 Task: Look for space in Inglewood-Finn Hill, United States from 24th August, 2023 to 10th September, 2023 for 8 adults in price range Rs.12000 to Rs.15000. Place can be entire place or shared room with 4 bedrooms having 8 beds and 4 bathrooms. Property type can be house, flat, guest house. Amenities needed are: wifi, TV, free parkinig on premises, gym, breakfast. Booking option can be shelf check-in. Required host language is English.
Action: Mouse moved to (420, 95)
Screenshot: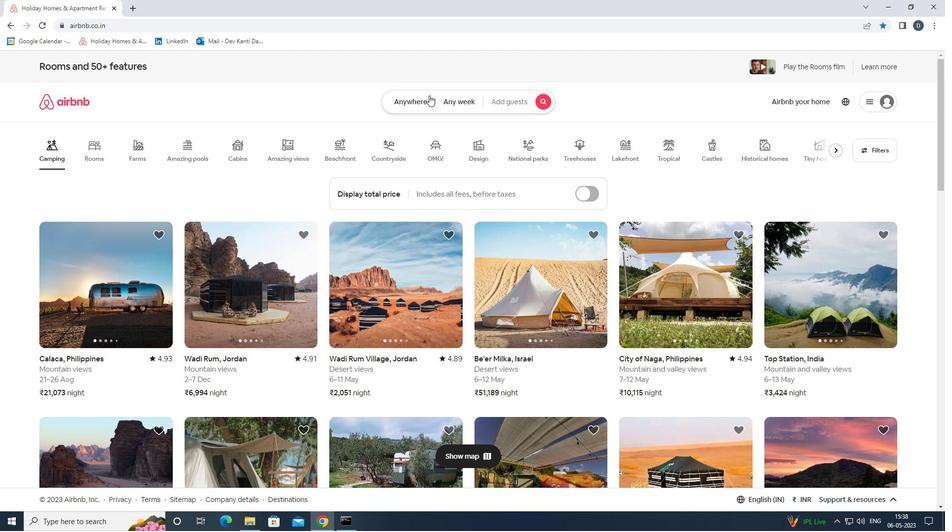 
Action: Mouse pressed left at (420, 95)
Screenshot: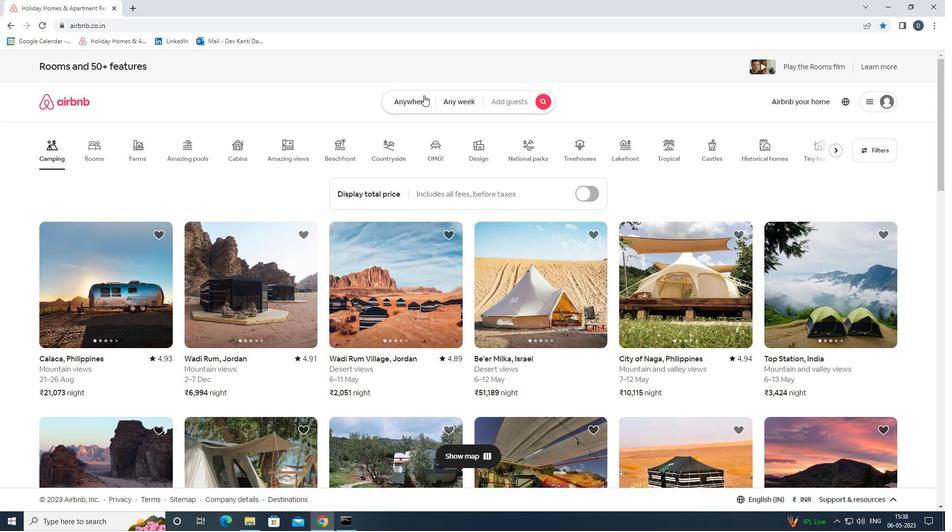 
Action: Mouse moved to (345, 142)
Screenshot: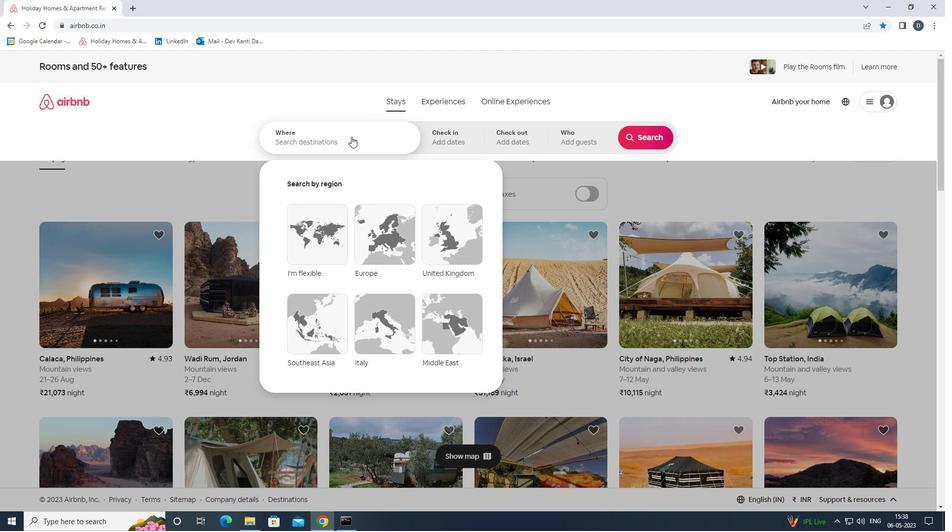 
Action: Mouse pressed left at (345, 142)
Screenshot: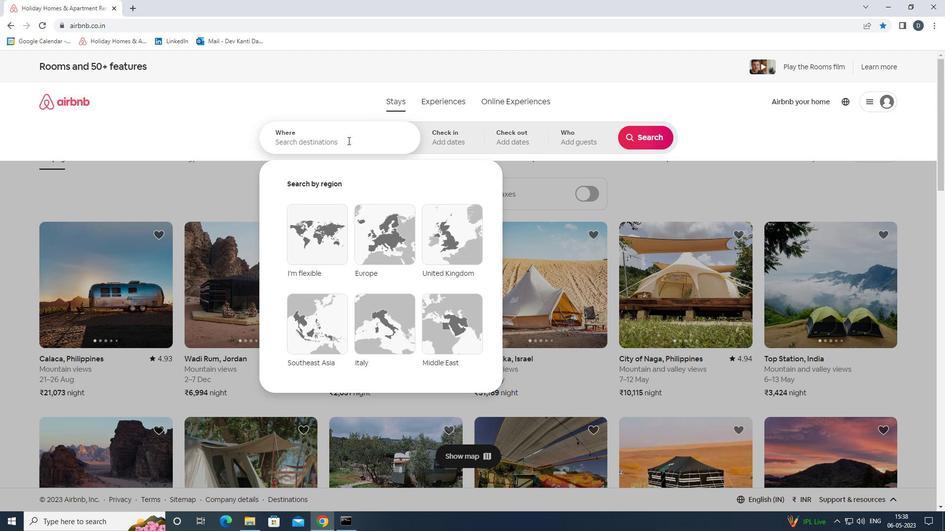 
Action: Mouse moved to (359, 143)
Screenshot: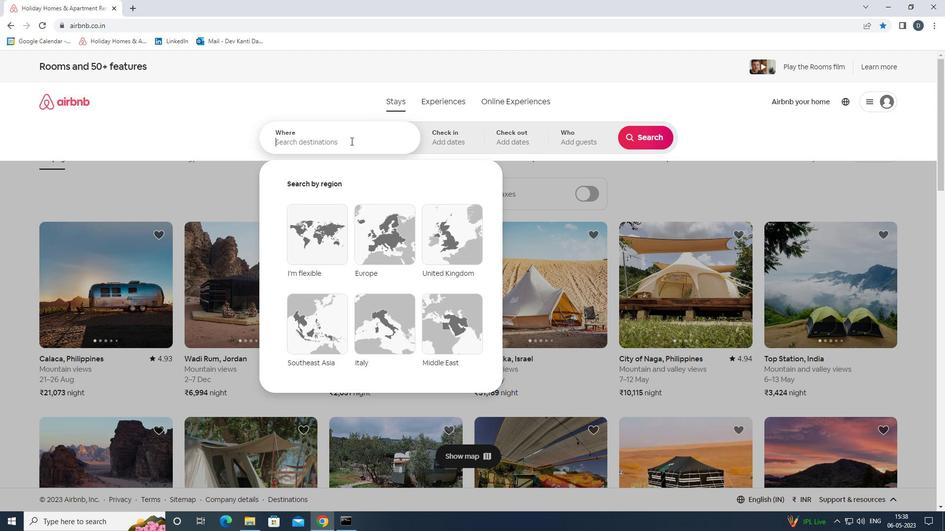
Action: Key pressed <Key.shift>INGLEWOOD-<Key.shift><Key.shift>FINN<Key.space><Key.shift>HILL,<Key.space><Key.backspace><Key.shift>UNITED<Key.space><Key.shift>STATES<Key.enter>
Screenshot: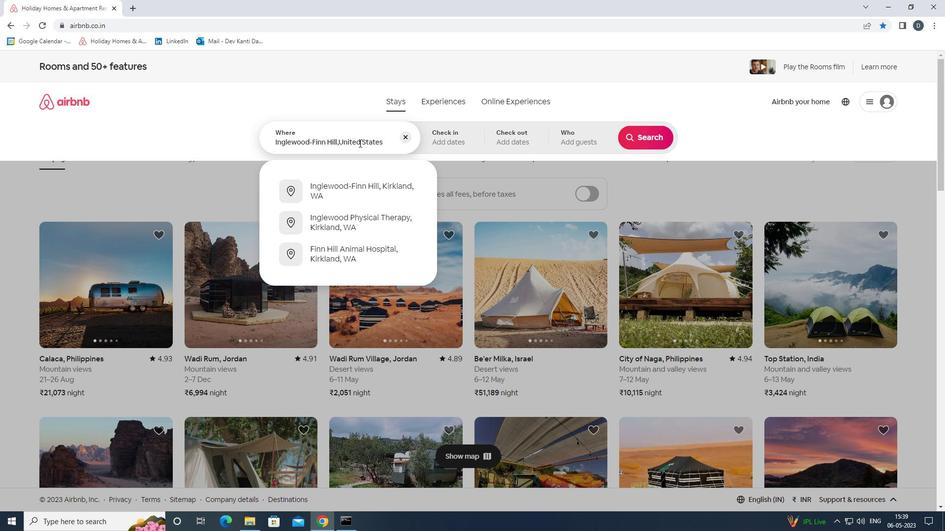 
Action: Mouse moved to (641, 217)
Screenshot: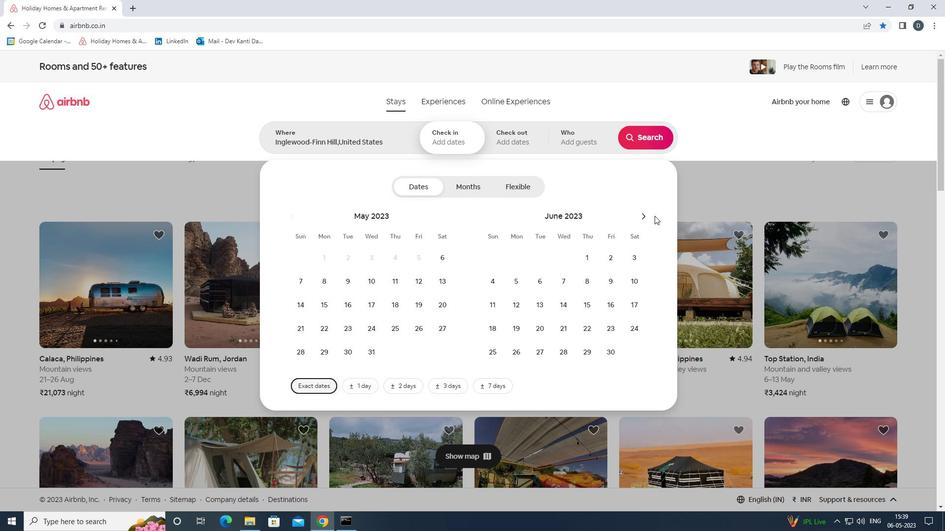 
Action: Mouse pressed left at (641, 217)
Screenshot: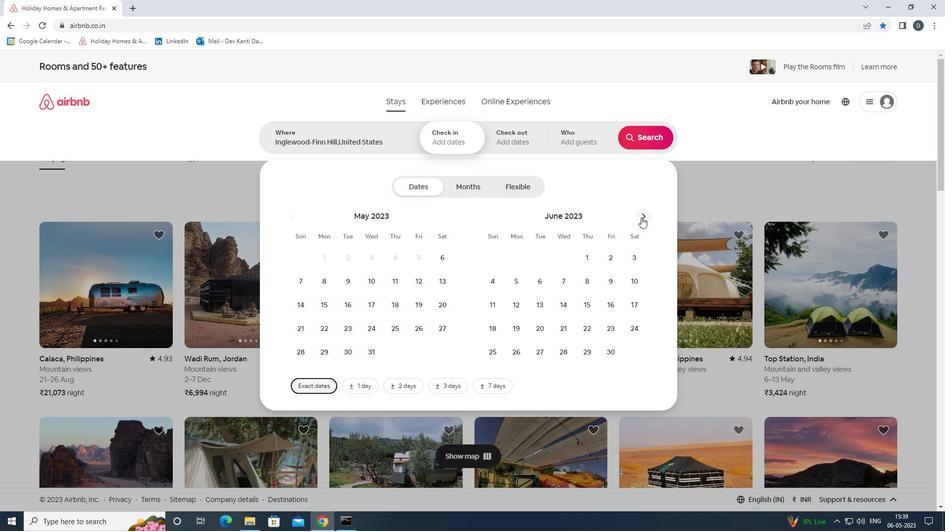 
Action: Mouse pressed left at (641, 217)
Screenshot: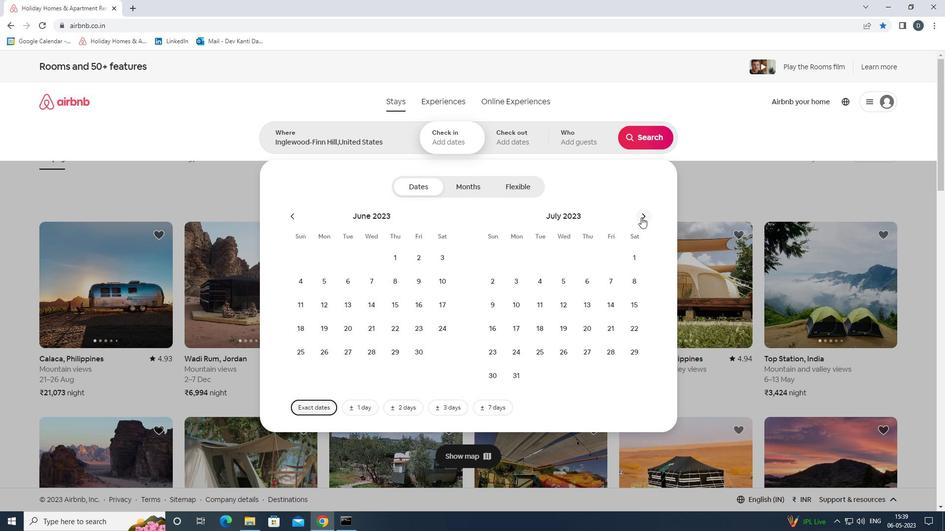 
Action: Mouse moved to (519, 328)
Screenshot: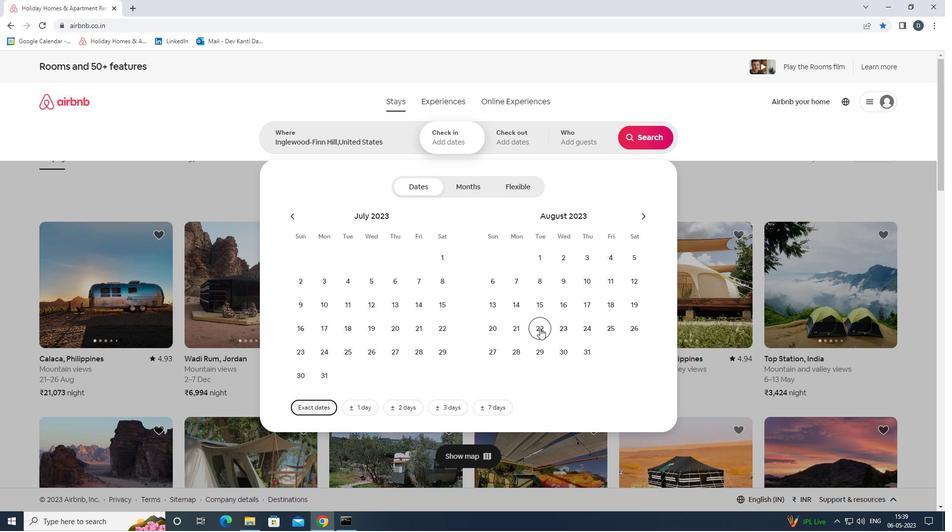 
Action: Mouse pressed left at (519, 328)
Screenshot: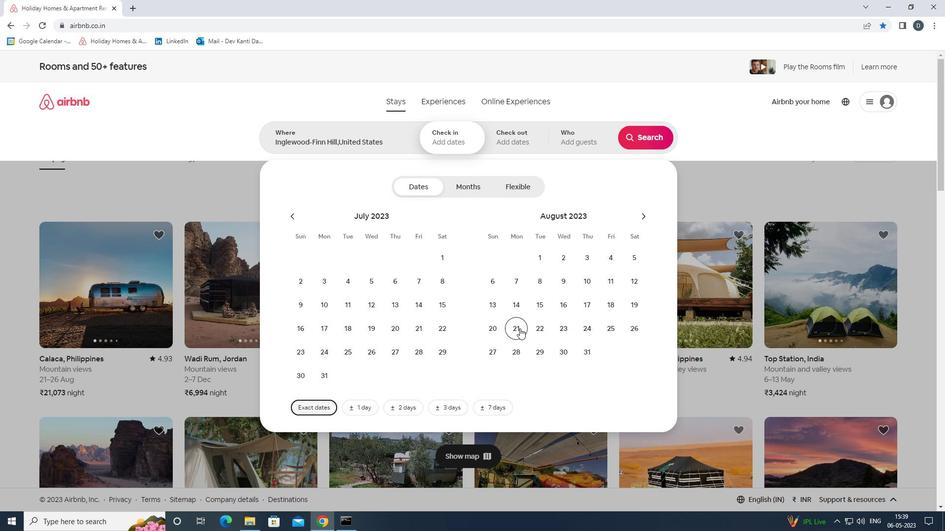 
Action: Mouse moved to (646, 214)
Screenshot: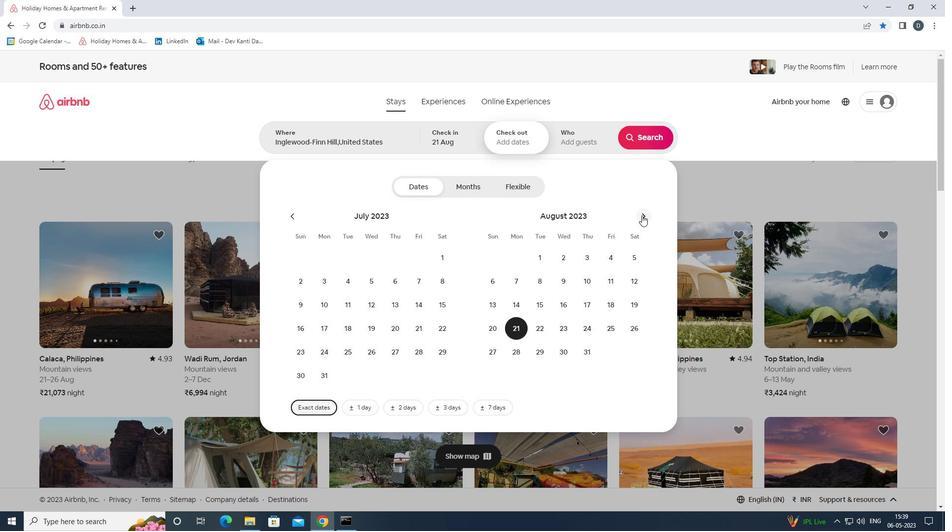 
Action: Mouse pressed left at (646, 214)
Screenshot: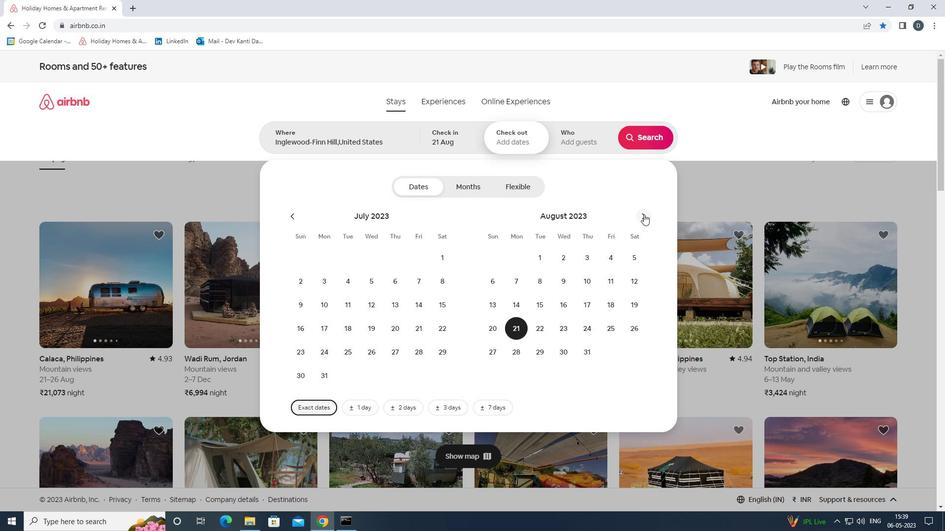 
Action: Mouse moved to (388, 326)
Screenshot: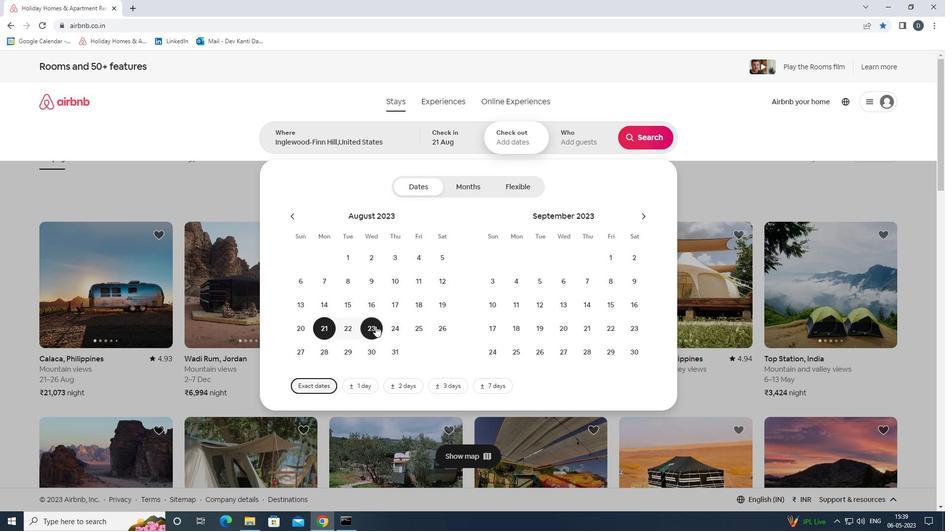 
Action: Mouse pressed left at (388, 326)
Screenshot: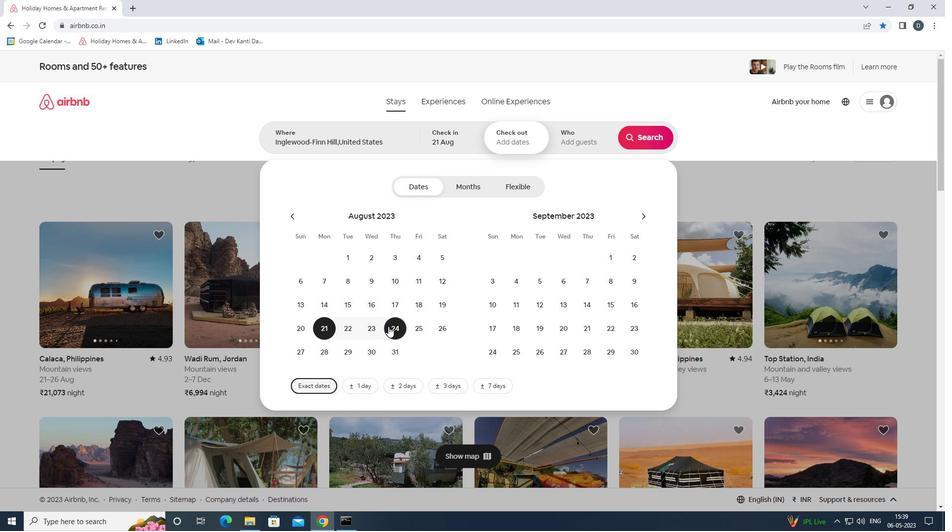 
Action: Mouse moved to (463, 138)
Screenshot: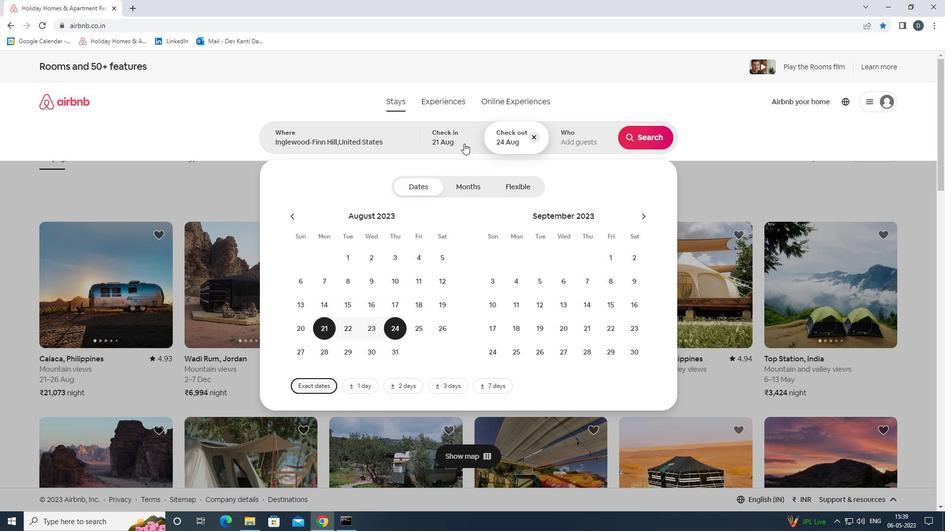 
Action: Mouse pressed left at (463, 138)
Screenshot: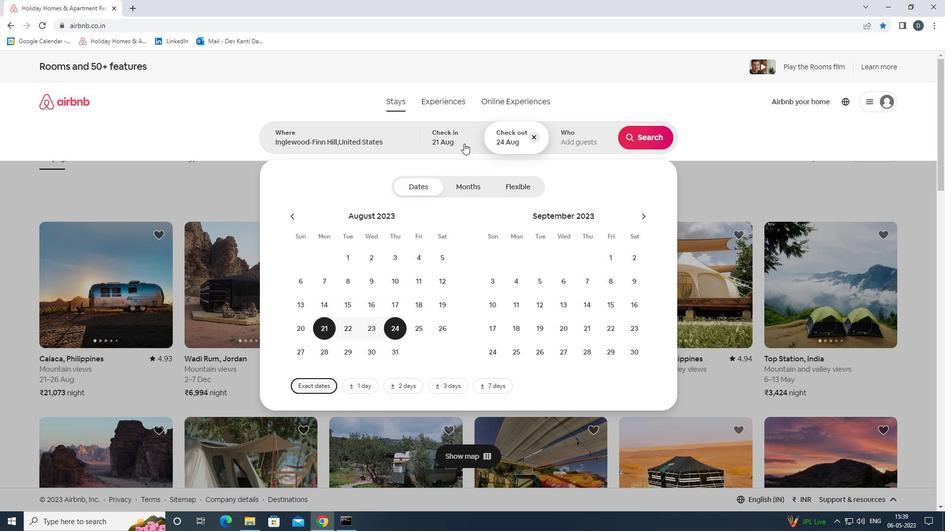 
Action: Mouse moved to (474, 136)
Screenshot: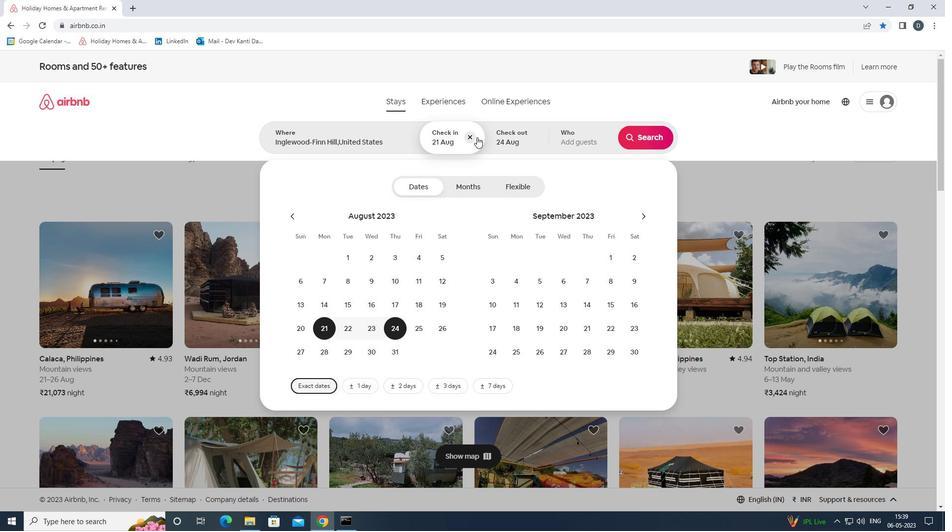 
Action: Mouse pressed left at (474, 136)
Screenshot: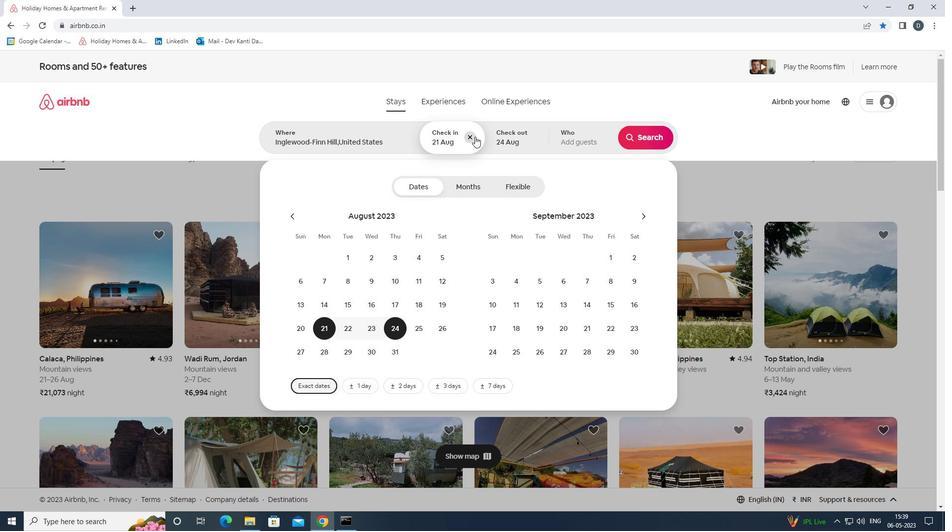 
Action: Mouse moved to (392, 331)
Screenshot: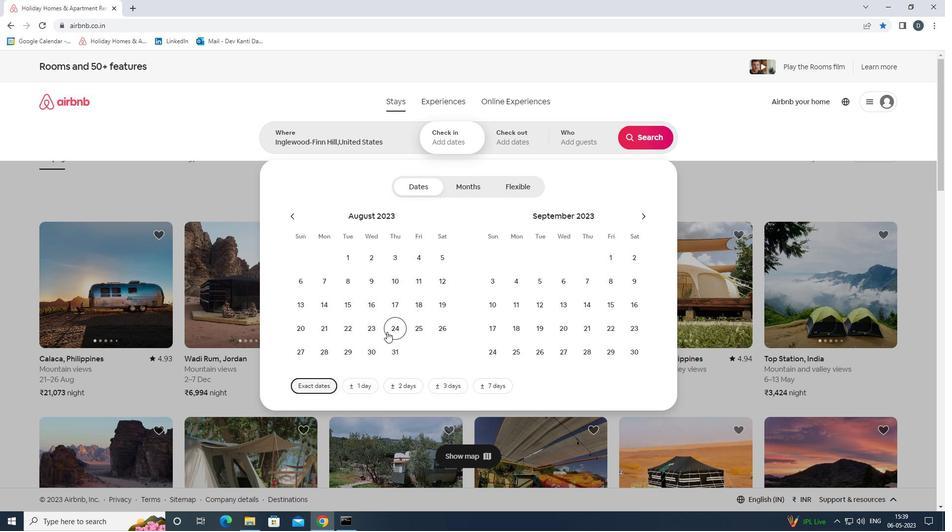 
Action: Mouse pressed left at (392, 331)
Screenshot: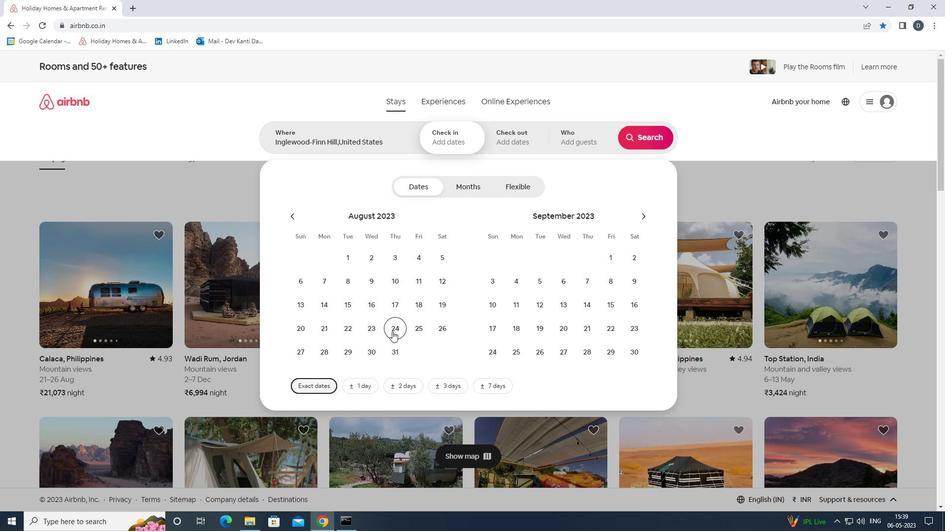 
Action: Mouse moved to (499, 309)
Screenshot: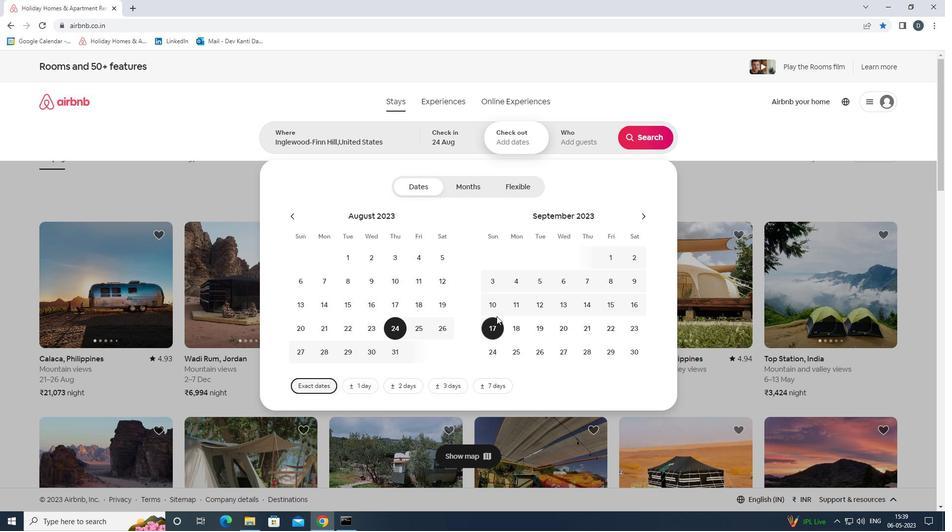 
Action: Mouse pressed left at (499, 309)
Screenshot: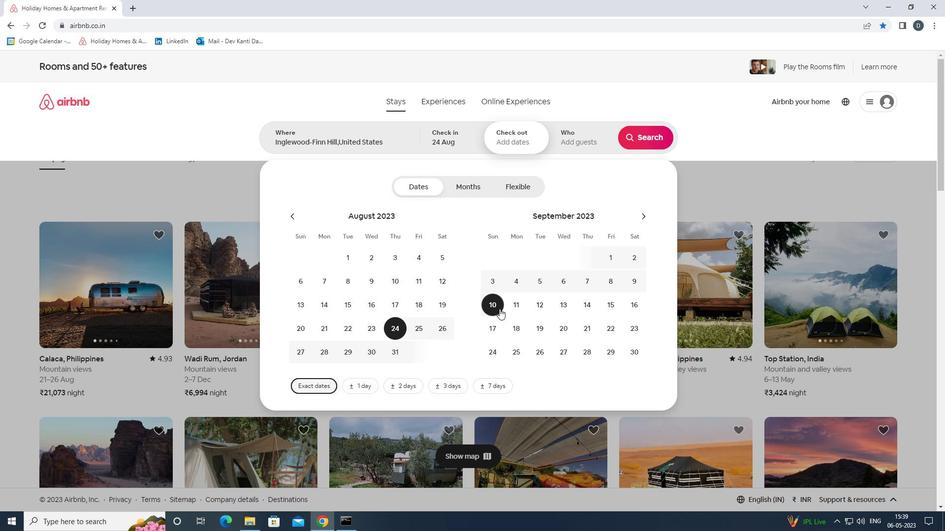 
Action: Mouse moved to (583, 142)
Screenshot: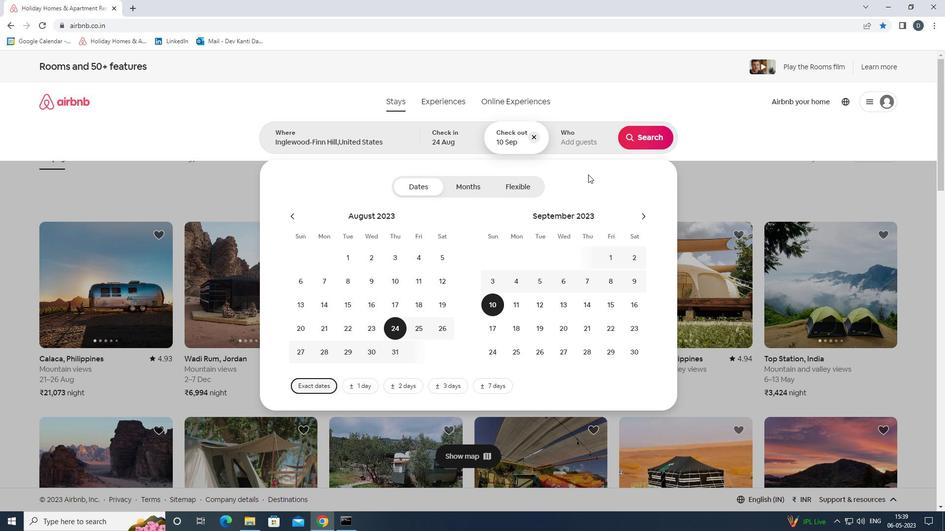 
Action: Mouse pressed left at (583, 142)
Screenshot: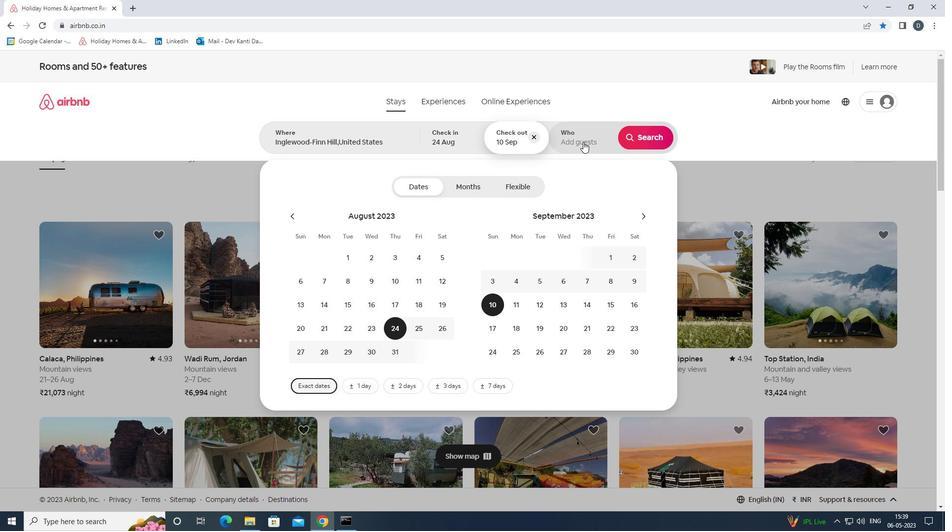 
Action: Mouse moved to (647, 195)
Screenshot: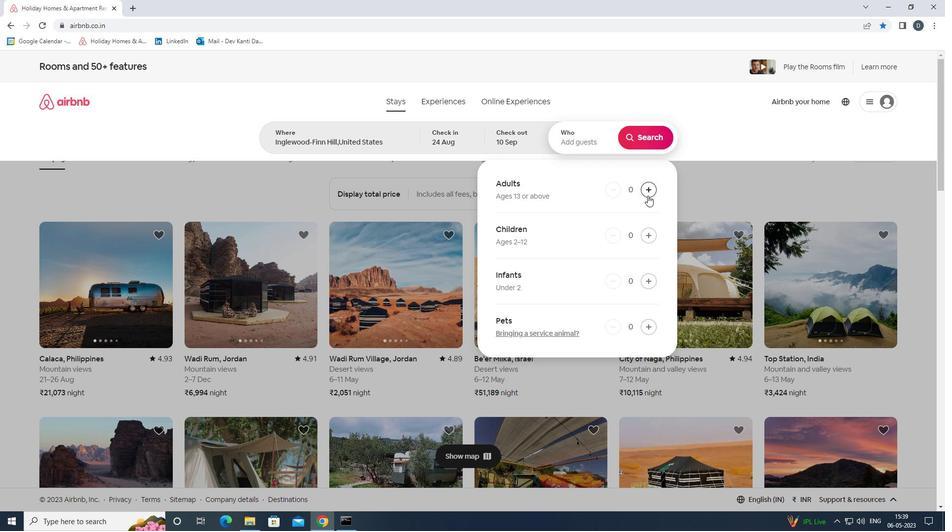 
Action: Mouse pressed left at (647, 195)
Screenshot: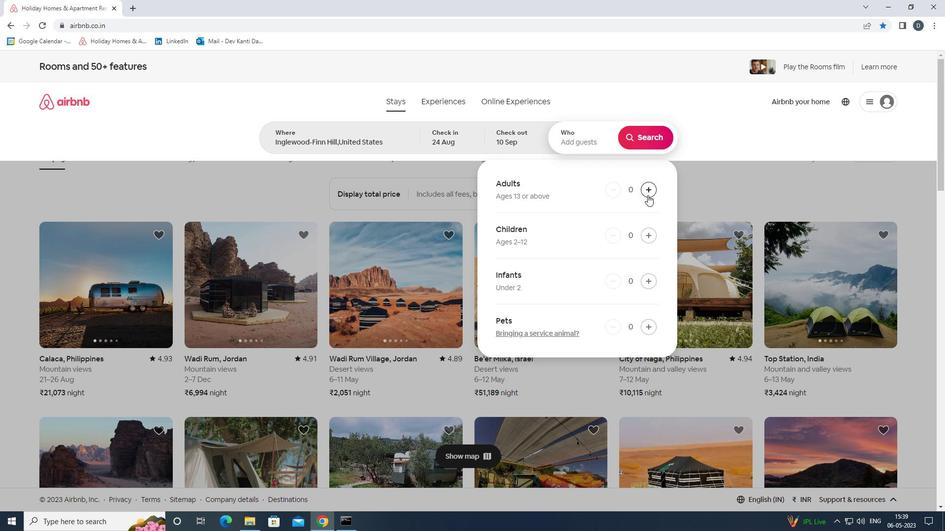 
Action: Mouse pressed left at (647, 195)
Screenshot: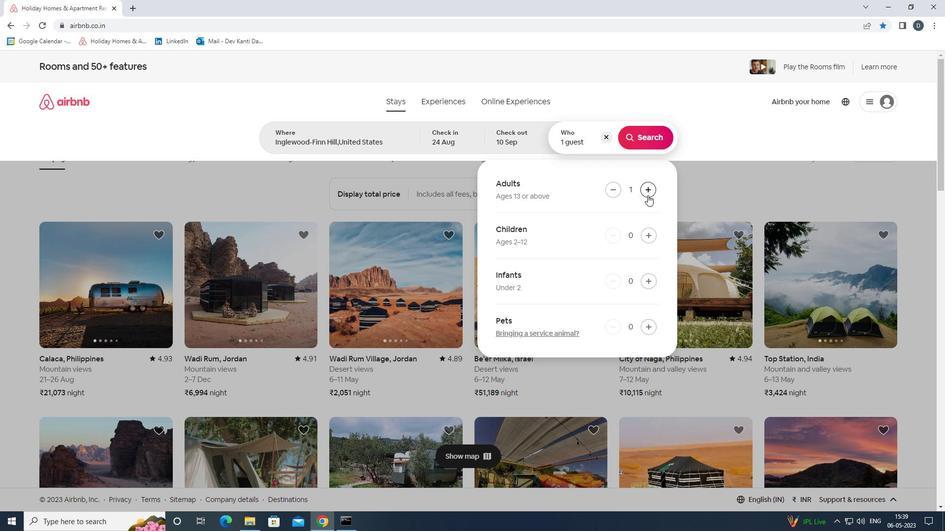 
Action: Mouse pressed left at (647, 195)
Screenshot: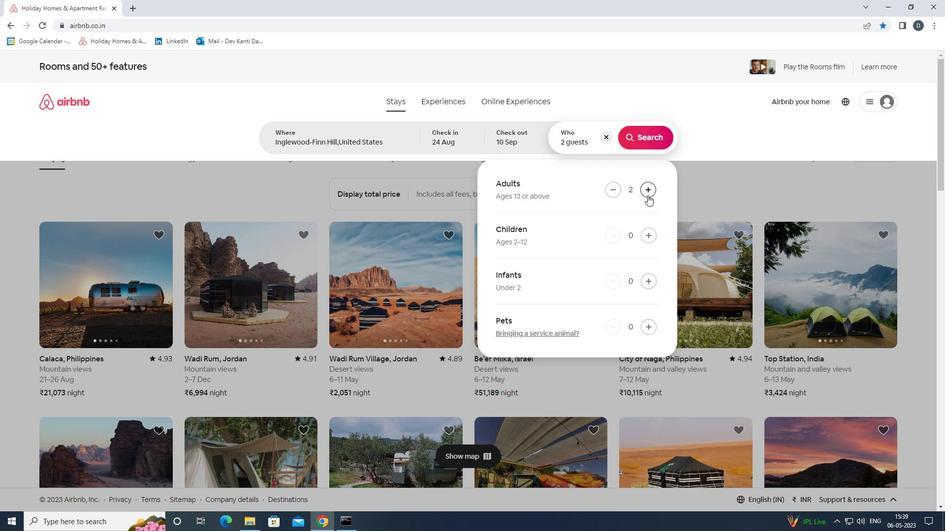 
Action: Mouse pressed left at (647, 195)
Screenshot: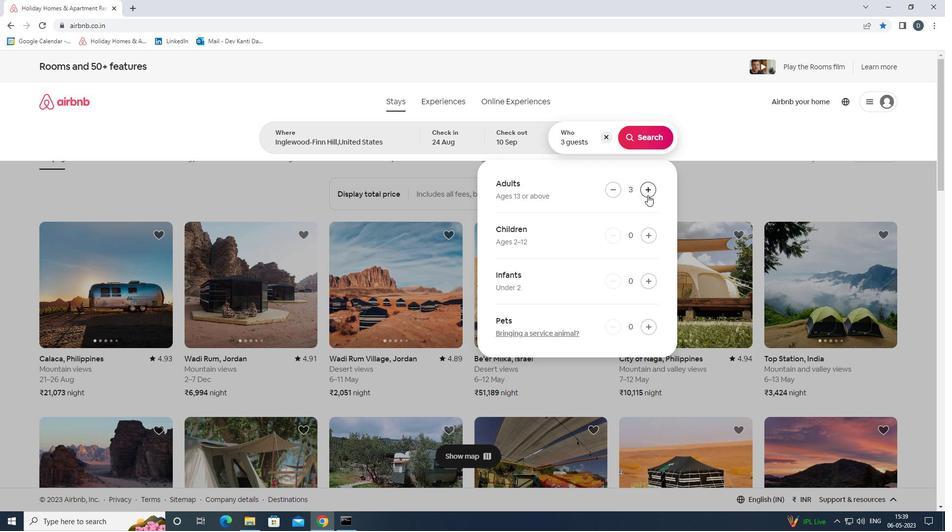 
Action: Mouse pressed left at (647, 195)
Screenshot: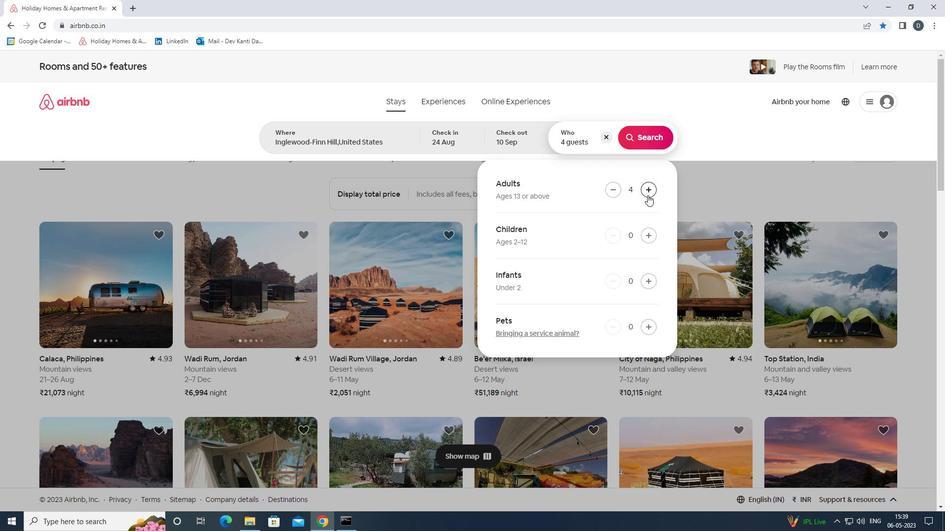
Action: Mouse pressed left at (647, 195)
Screenshot: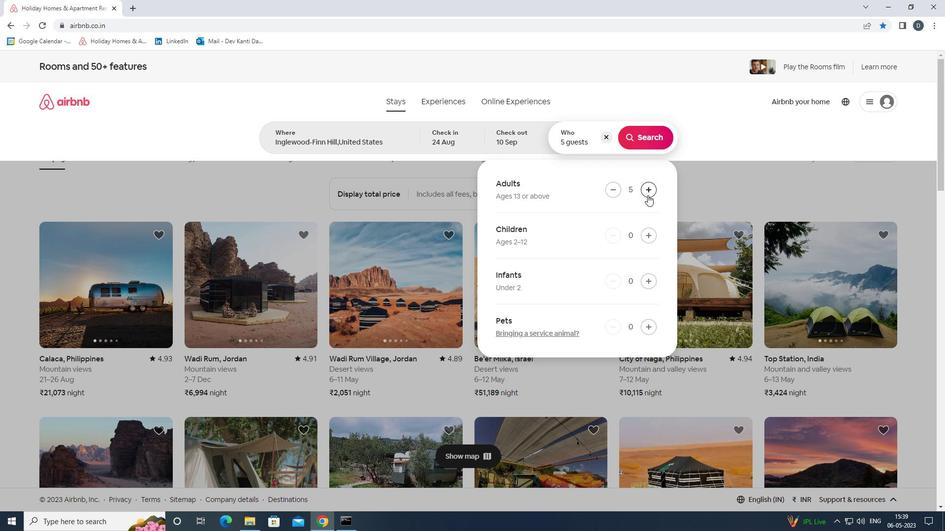 
Action: Mouse pressed left at (647, 195)
Screenshot: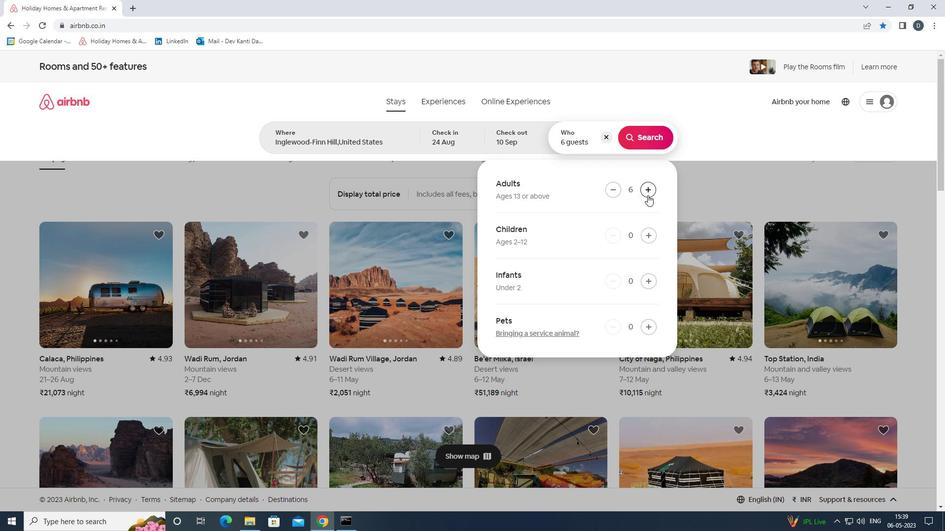 
Action: Mouse pressed left at (647, 195)
Screenshot: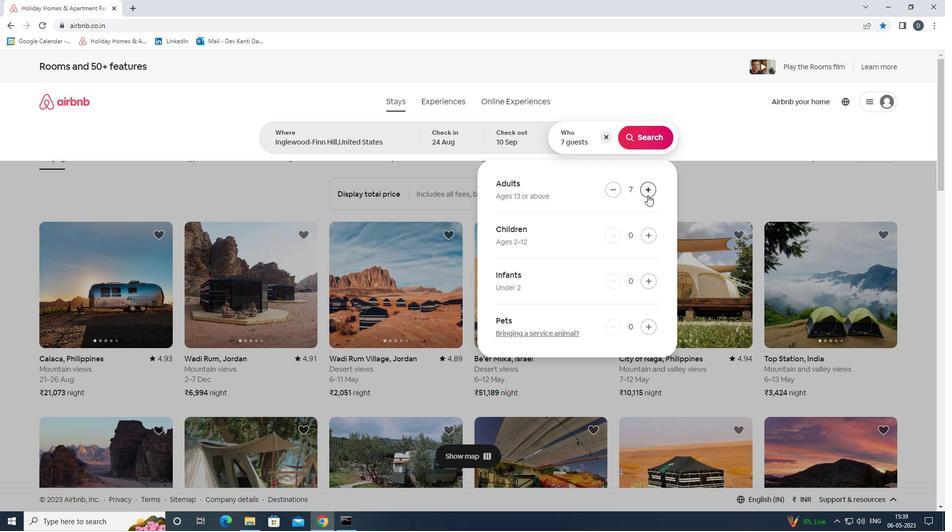 
Action: Mouse moved to (649, 145)
Screenshot: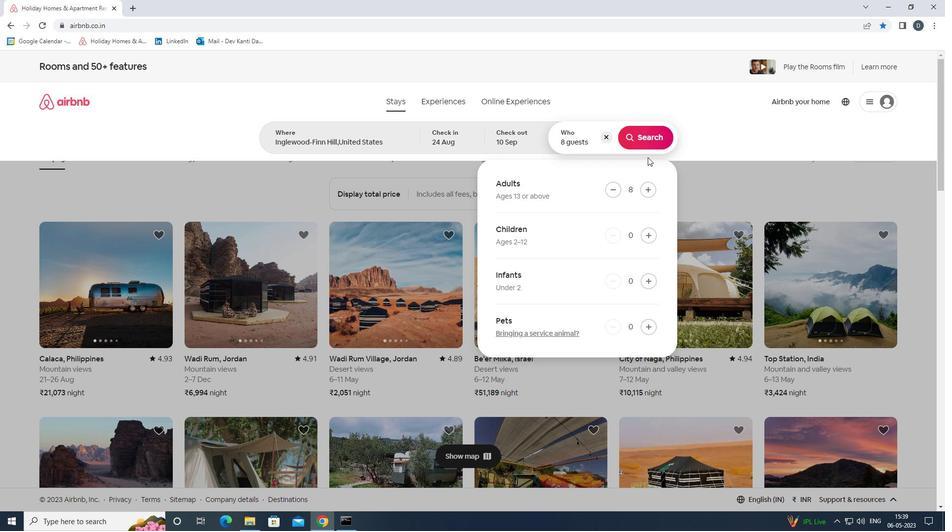 
Action: Mouse pressed left at (649, 145)
Screenshot: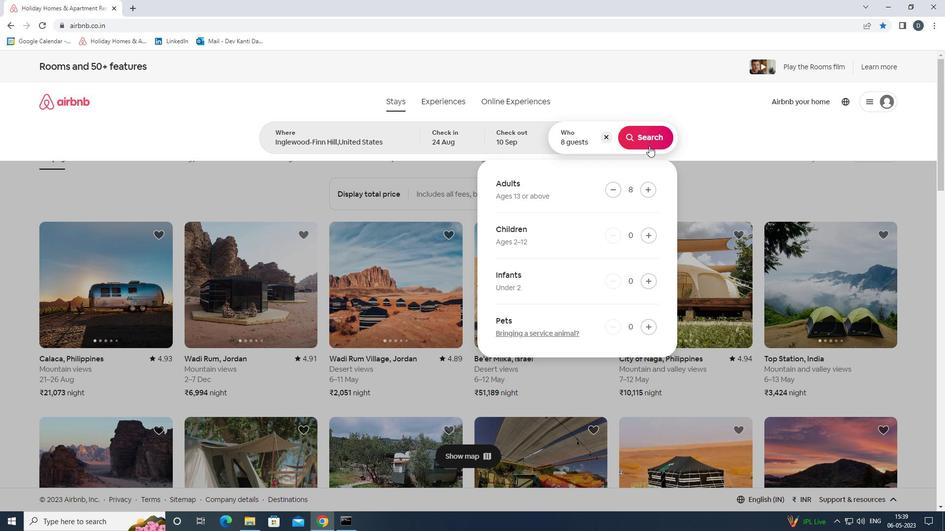 
Action: Mouse moved to (893, 110)
Screenshot: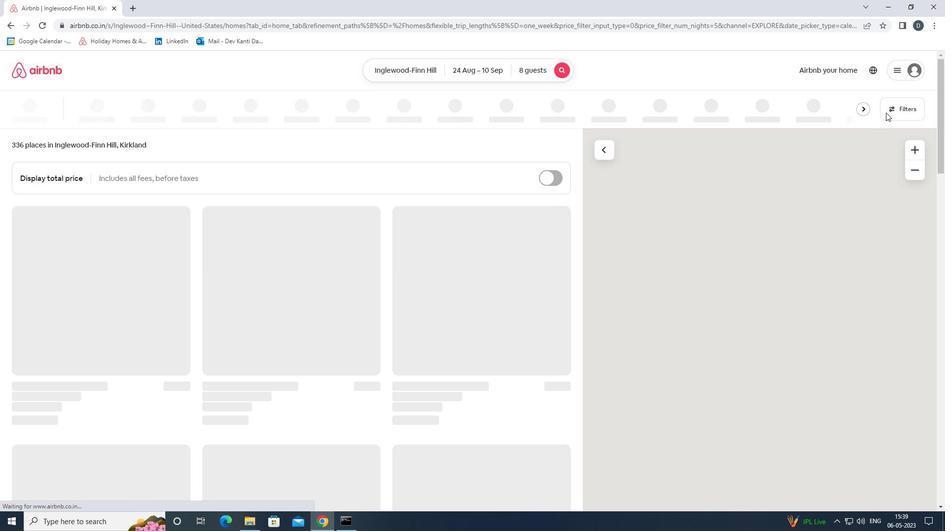 
Action: Mouse pressed left at (893, 110)
Screenshot: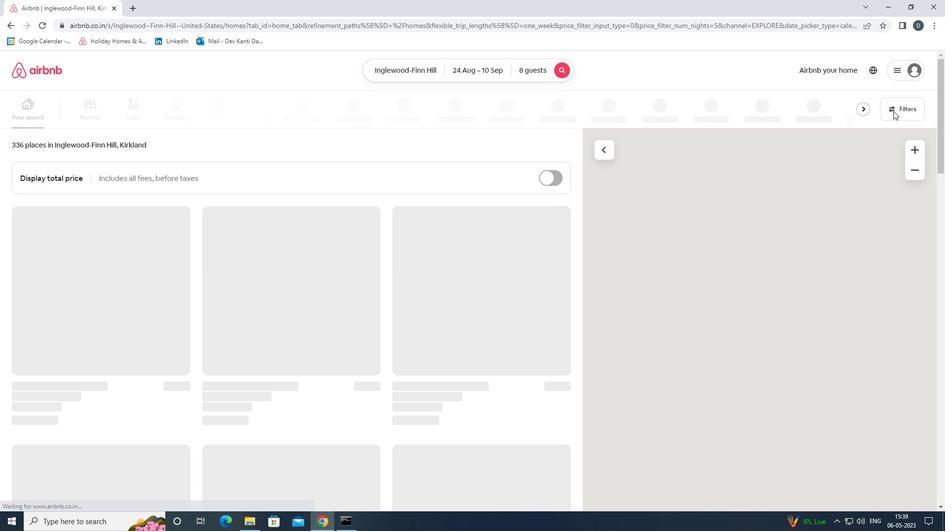 
Action: Mouse moved to (387, 353)
Screenshot: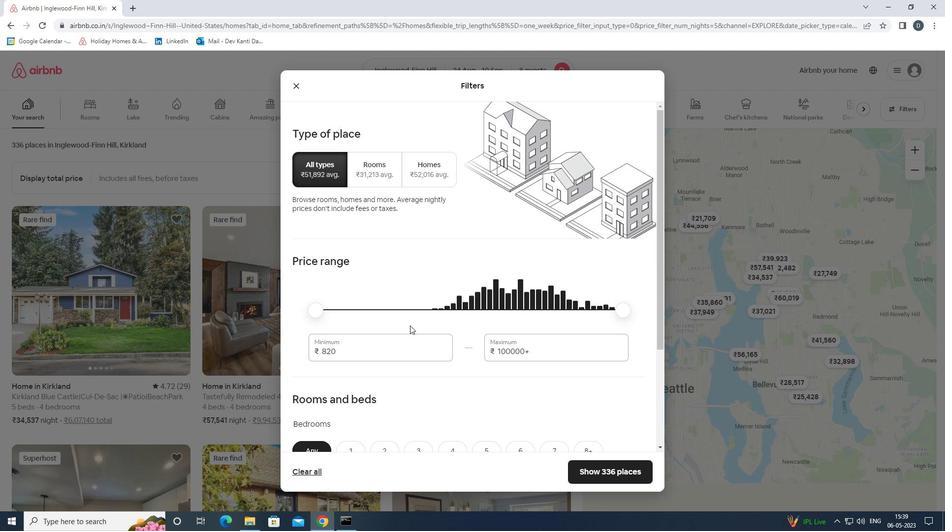 
Action: Mouse pressed left at (387, 353)
Screenshot: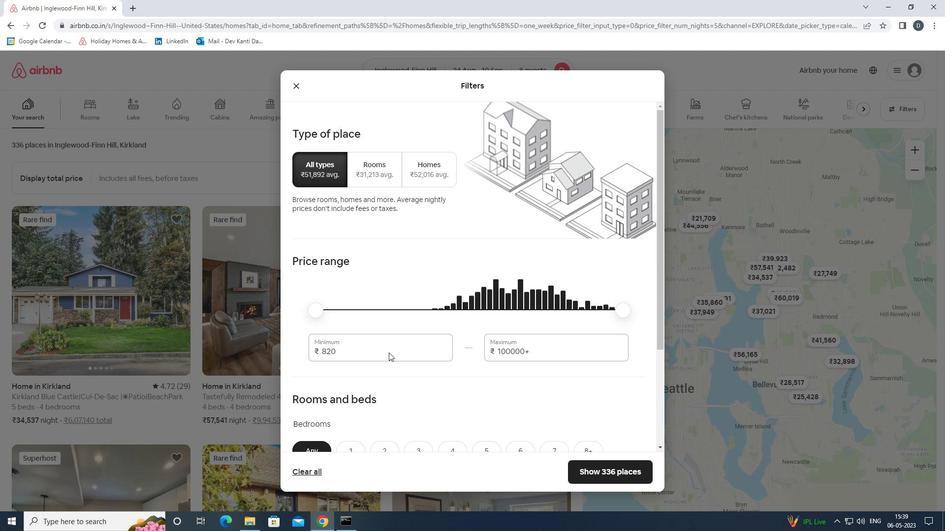 
Action: Mouse pressed left at (387, 353)
Screenshot: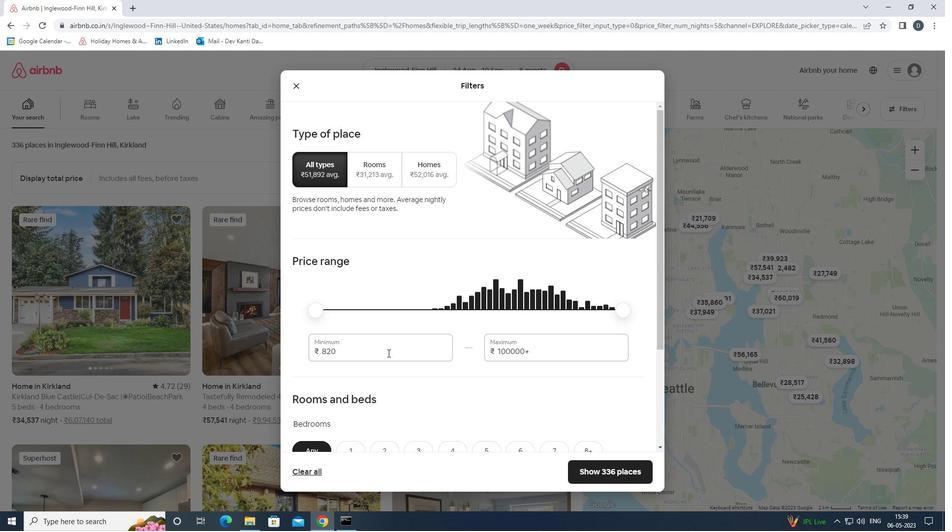 
Action: Key pressed 12000<Key.tab>15000
Screenshot: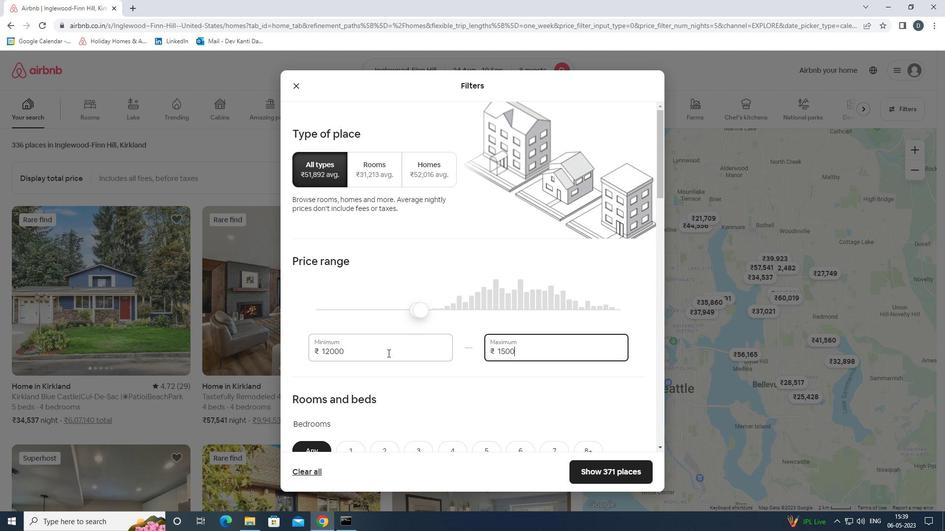 
Action: Mouse moved to (387, 353)
Screenshot: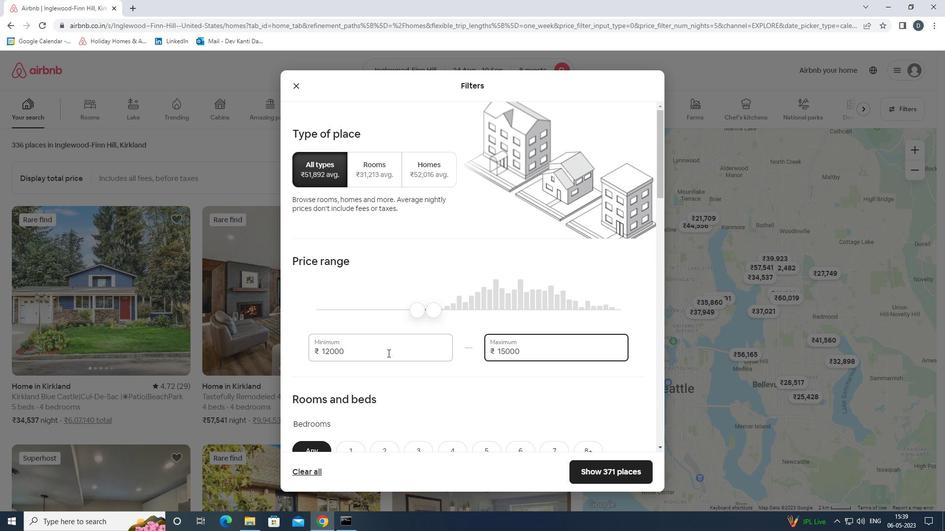 
Action: Mouse scrolled (387, 352) with delta (0, 0)
Screenshot: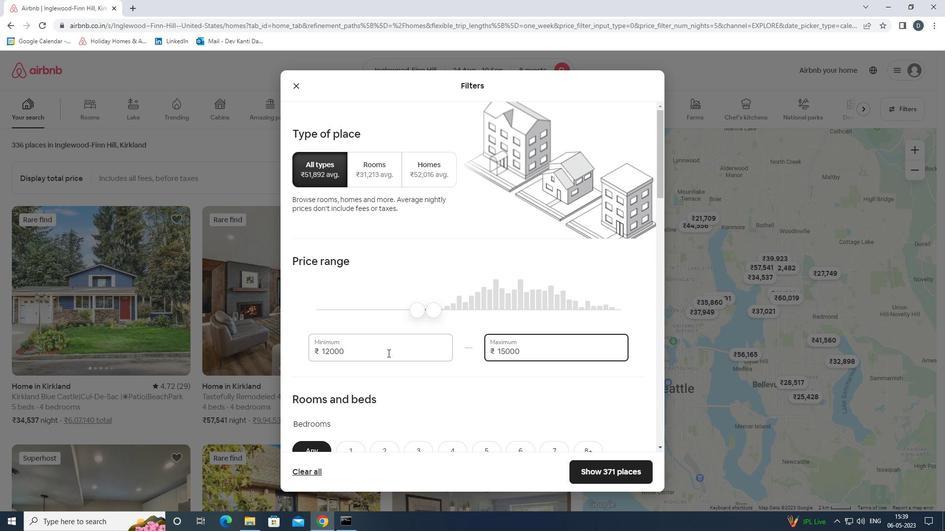 
Action: Mouse scrolled (387, 352) with delta (0, 0)
Screenshot: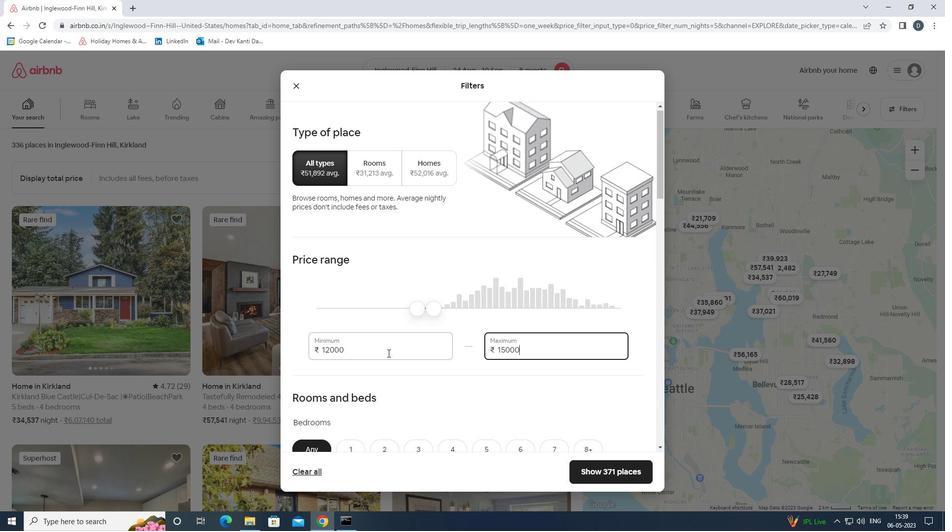 
Action: Mouse moved to (388, 352)
Screenshot: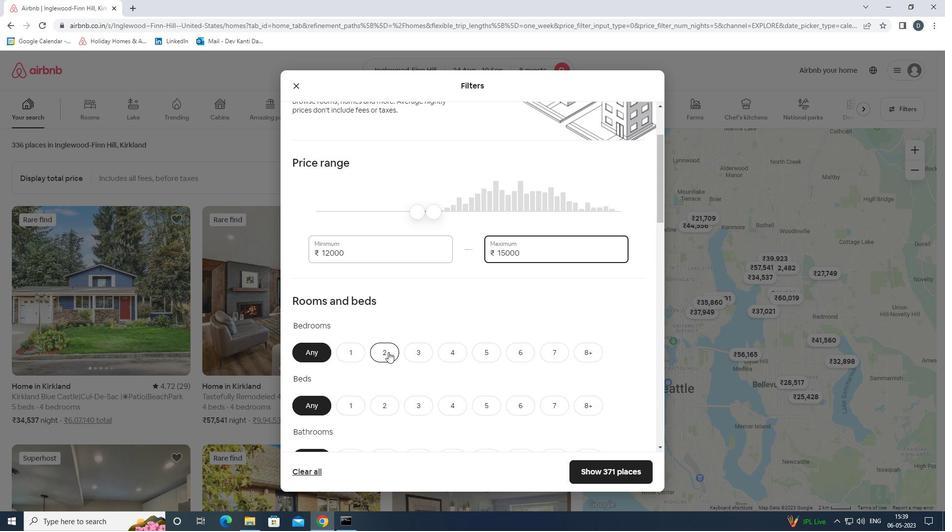 
Action: Mouse scrolled (388, 351) with delta (0, 0)
Screenshot: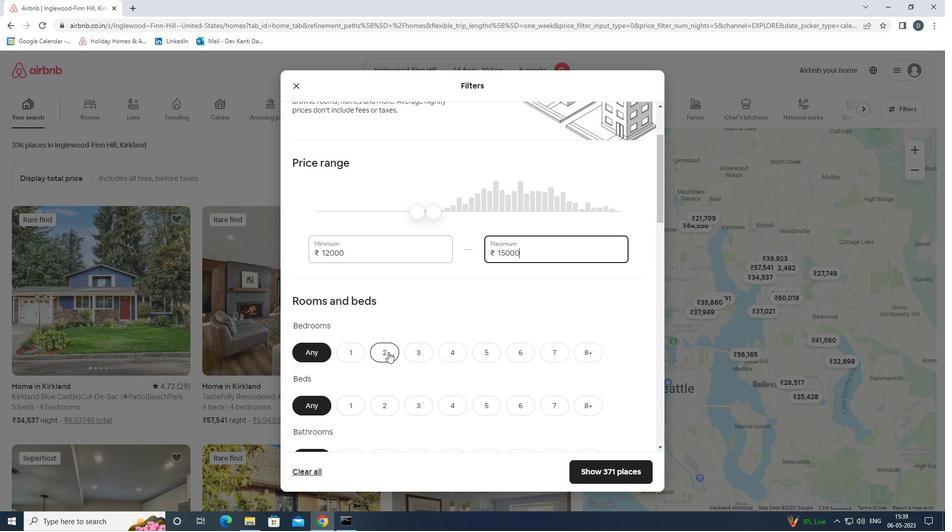 
Action: Mouse moved to (448, 305)
Screenshot: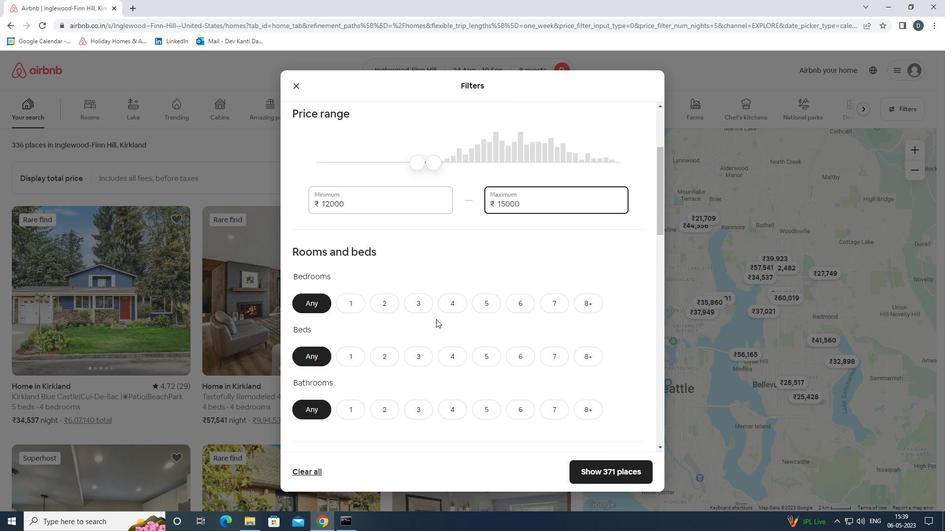 
Action: Mouse pressed left at (448, 305)
Screenshot: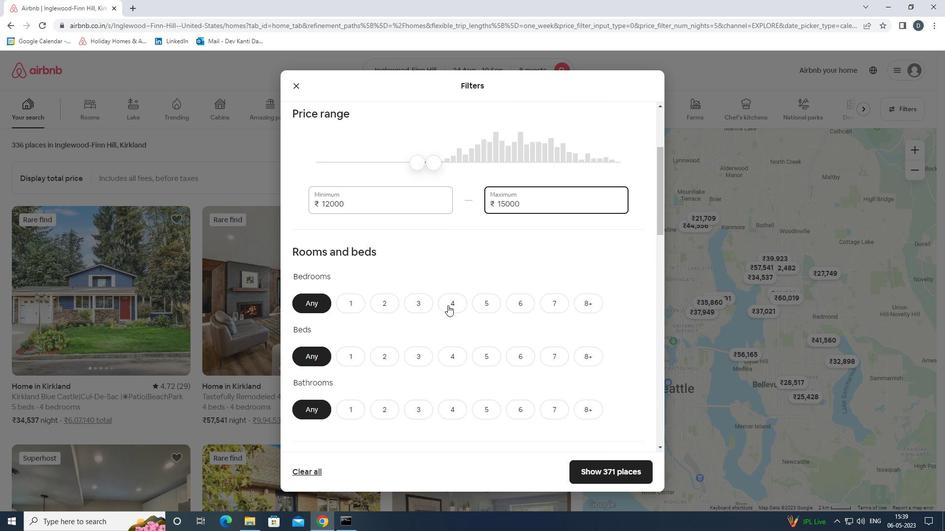 
Action: Mouse moved to (590, 356)
Screenshot: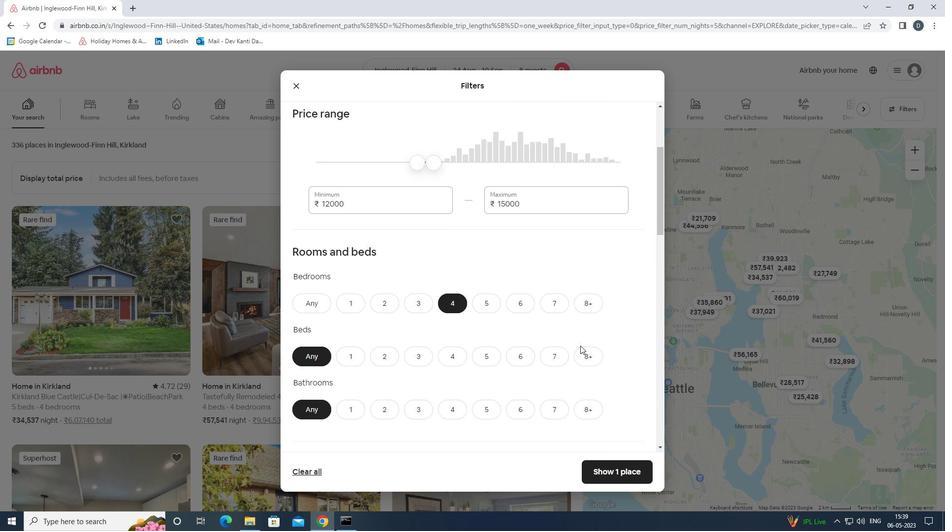 
Action: Mouse pressed left at (590, 356)
Screenshot: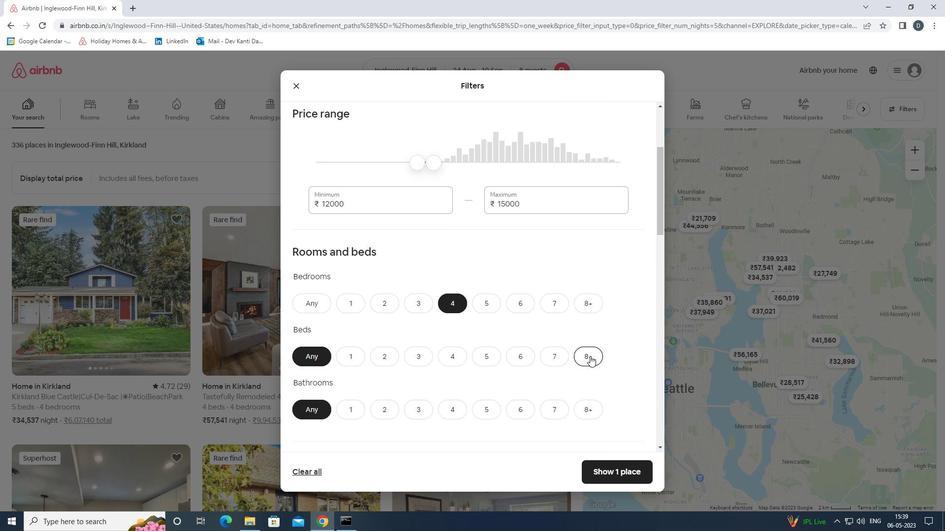 
Action: Mouse moved to (444, 412)
Screenshot: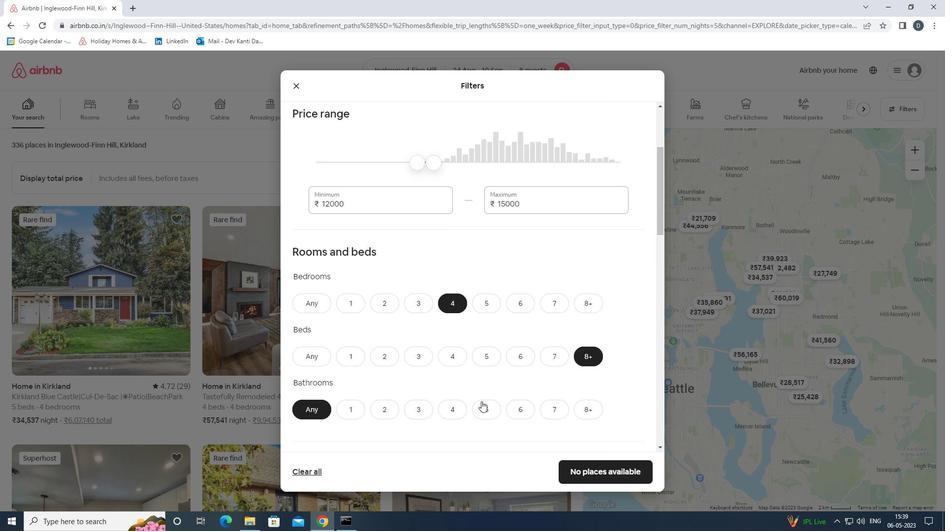 
Action: Mouse pressed left at (444, 412)
Screenshot: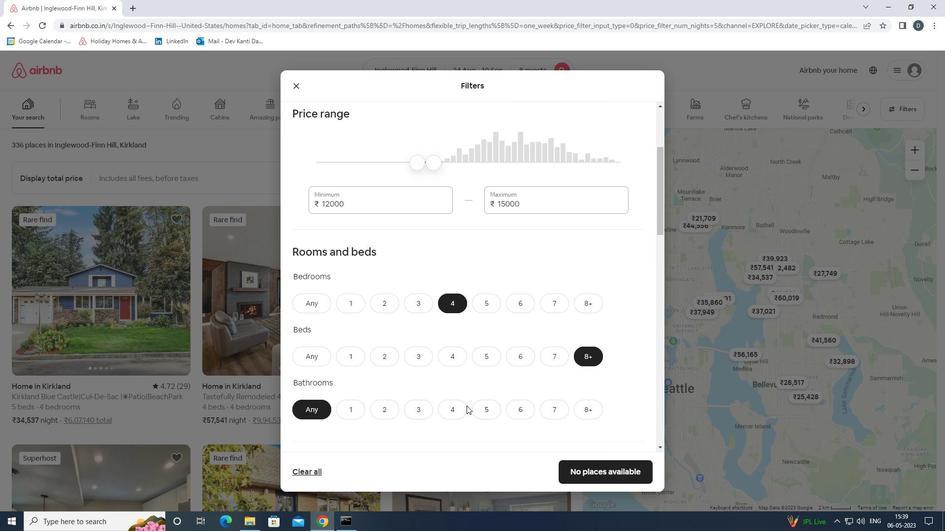 
Action: Mouse moved to (449, 383)
Screenshot: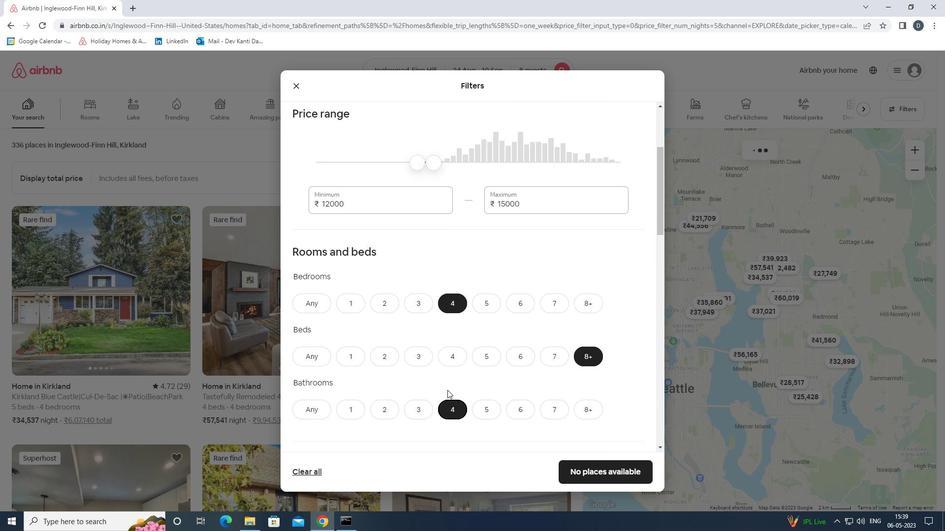 
Action: Mouse scrolled (449, 383) with delta (0, 0)
Screenshot: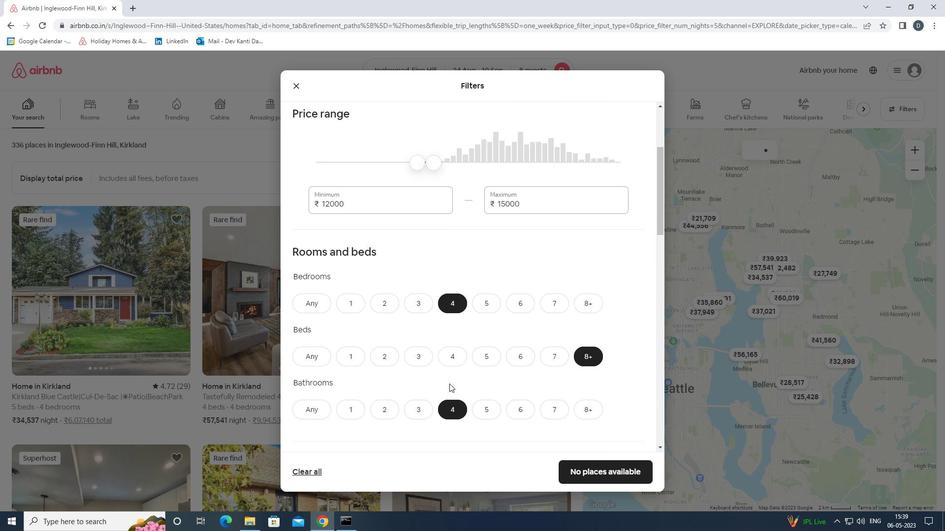 
Action: Mouse scrolled (449, 383) with delta (0, 0)
Screenshot: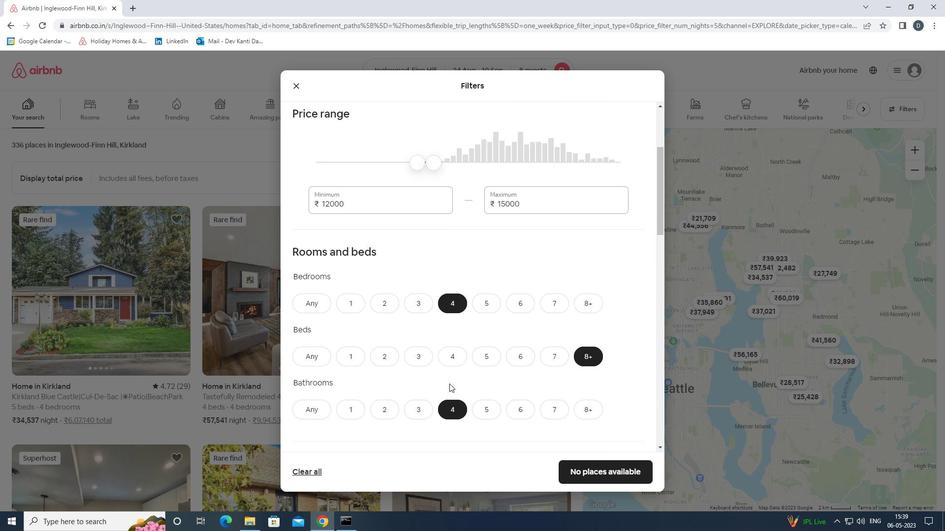 
Action: Mouse scrolled (449, 383) with delta (0, 0)
Screenshot: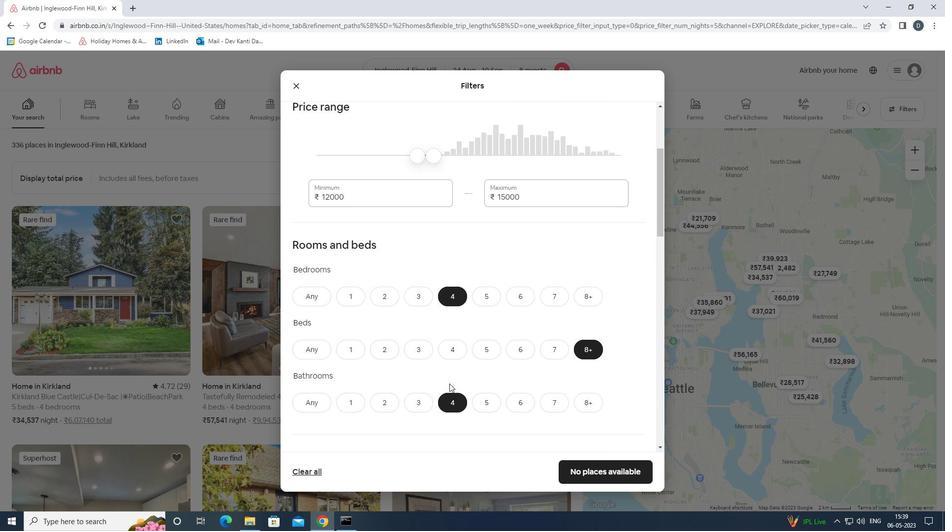 
Action: Mouse scrolled (449, 383) with delta (0, 0)
Screenshot: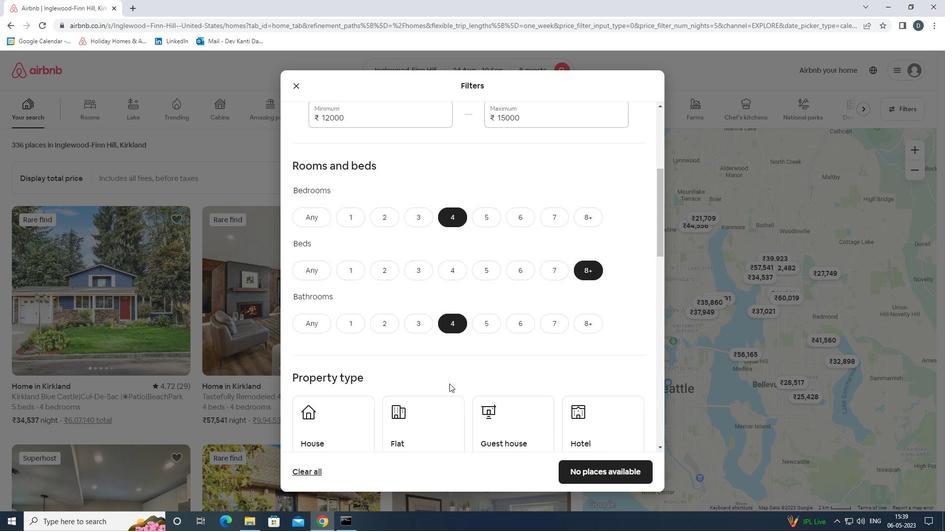 
Action: Mouse moved to (343, 327)
Screenshot: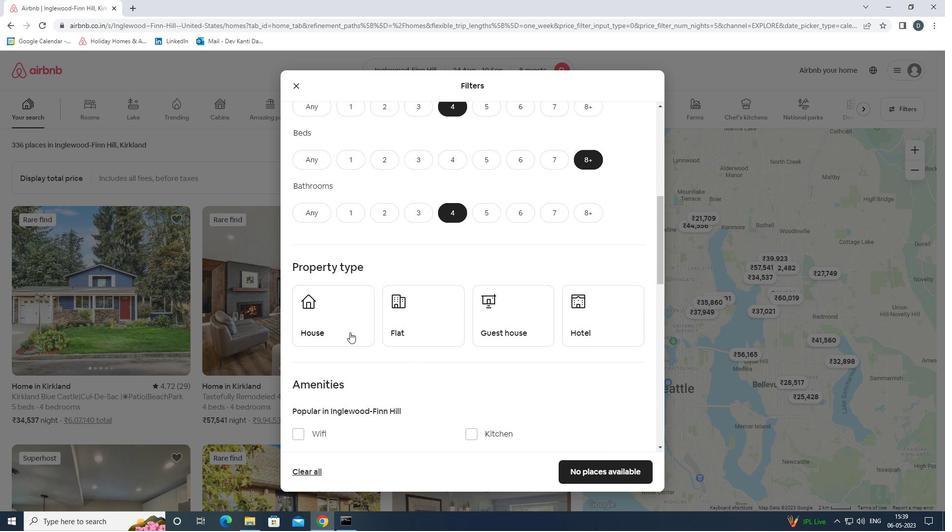 
Action: Mouse pressed left at (343, 327)
Screenshot: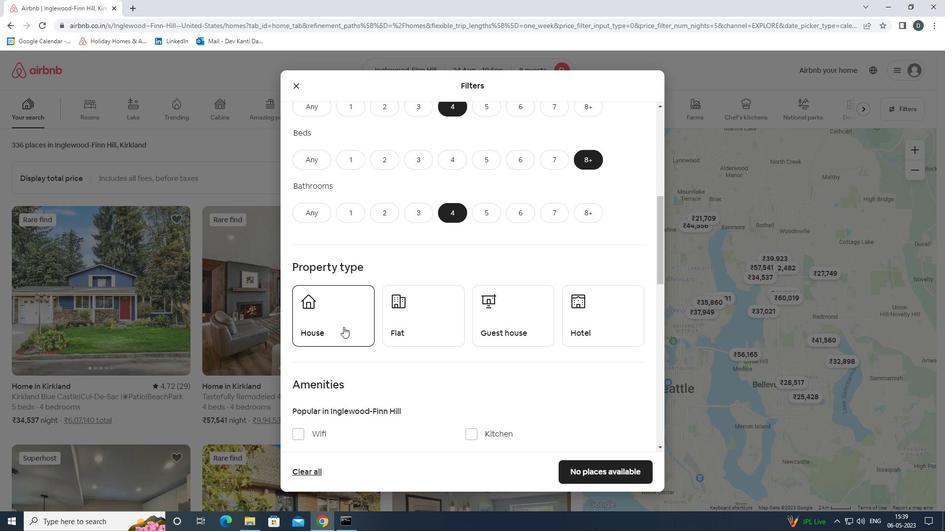 
Action: Mouse moved to (398, 326)
Screenshot: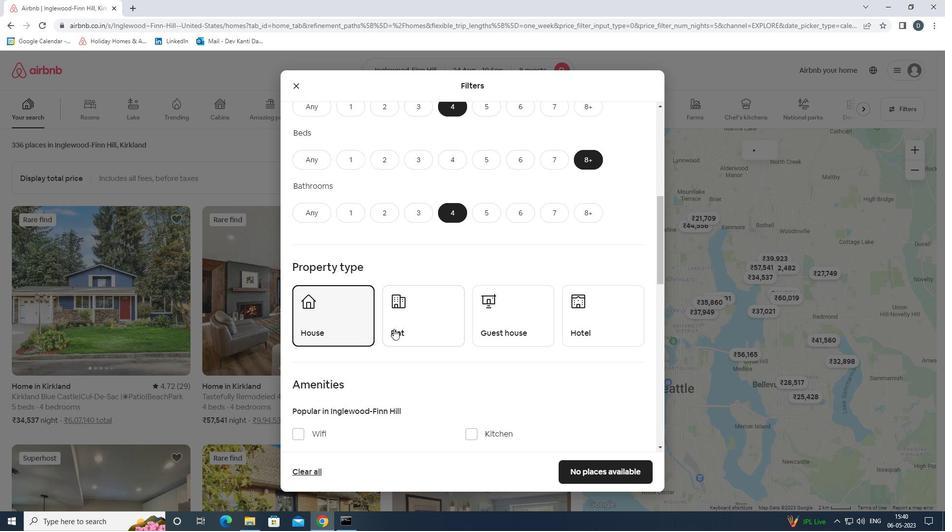 
Action: Mouse pressed left at (398, 326)
Screenshot: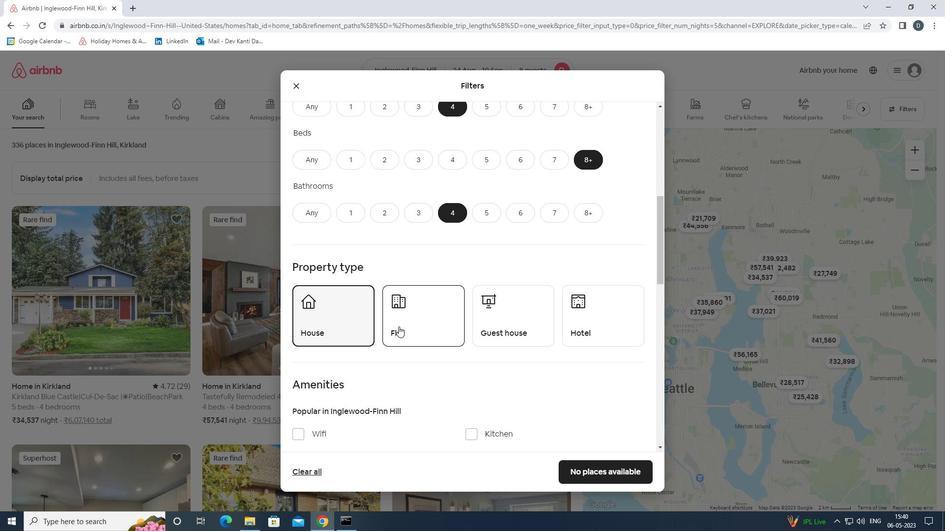 
Action: Mouse moved to (508, 328)
Screenshot: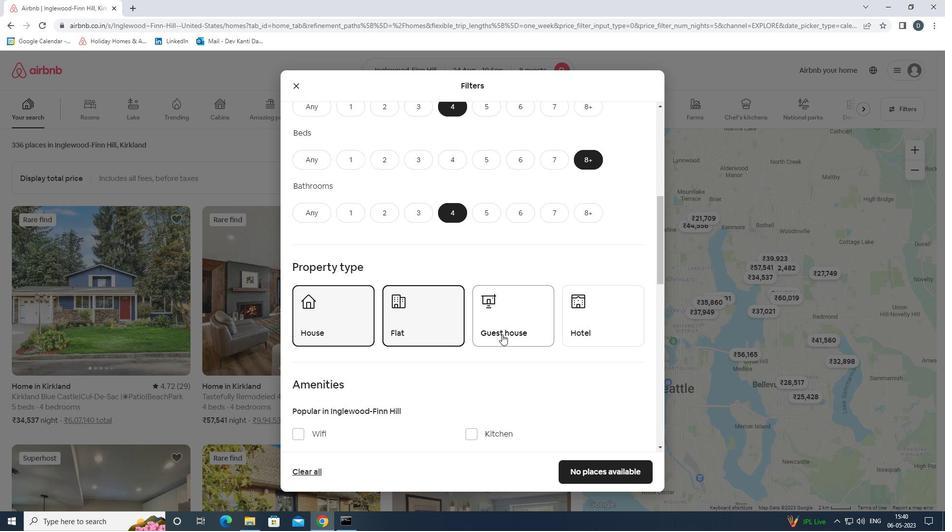 
Action: Mouse pressed left at (508, 328)
Screenshot: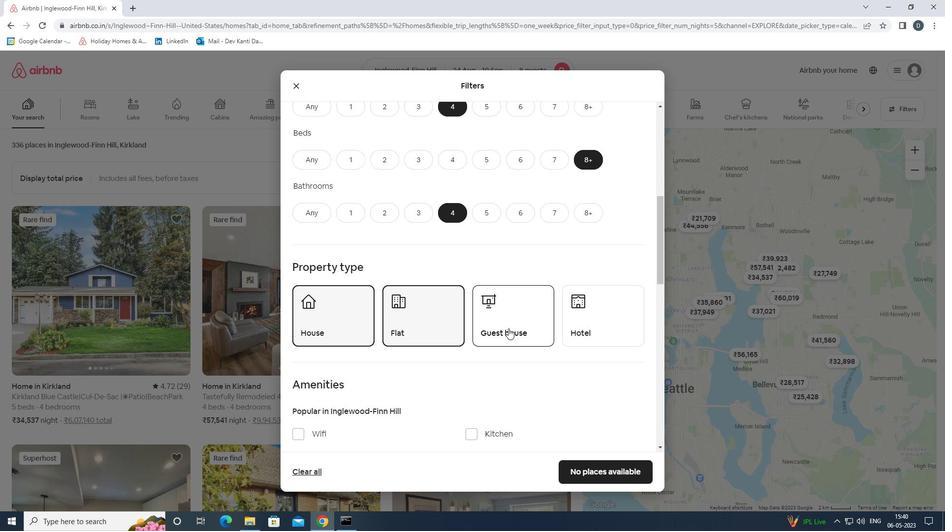 
Action: Mouse moved to (508, 327)
Screenshot: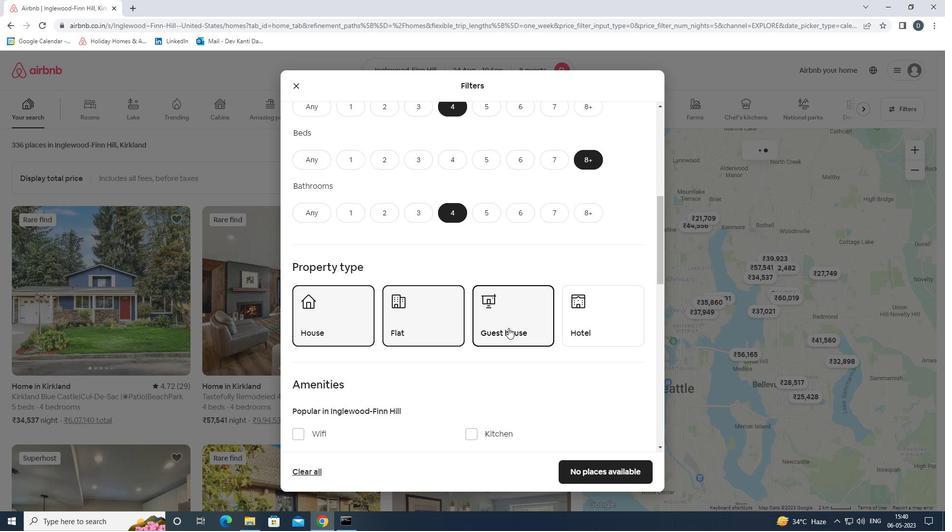 
Action: Mouse scrolled (508, 327) with delta (0, 0)
Screenshot: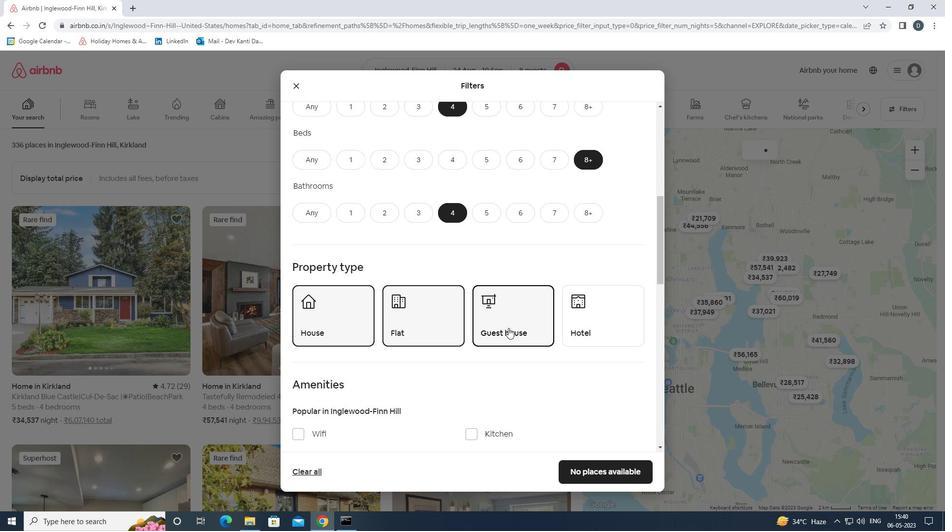 
Action: Mouse scrolled (508, 327) with delta (0, 0)
Screenshot: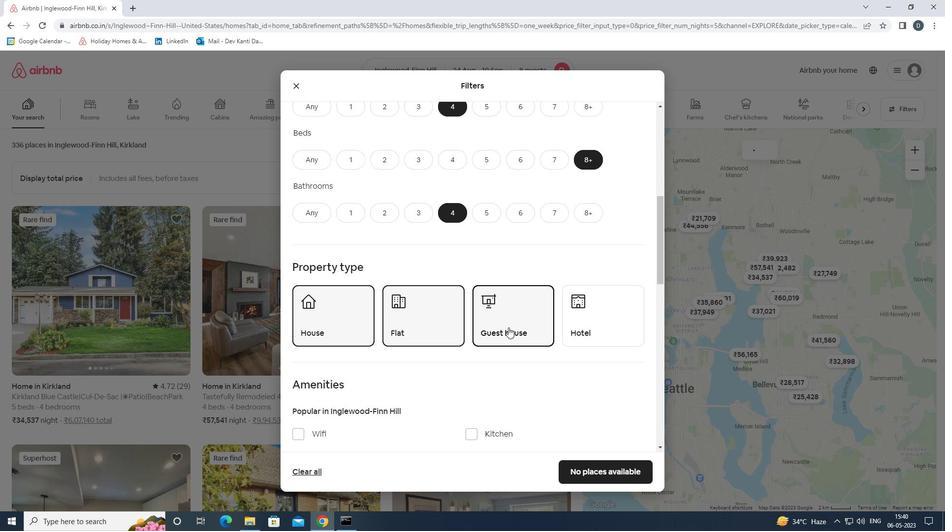 
Action: Mouse scrolled (508, 327) with delta (0, 0)
Screenshot: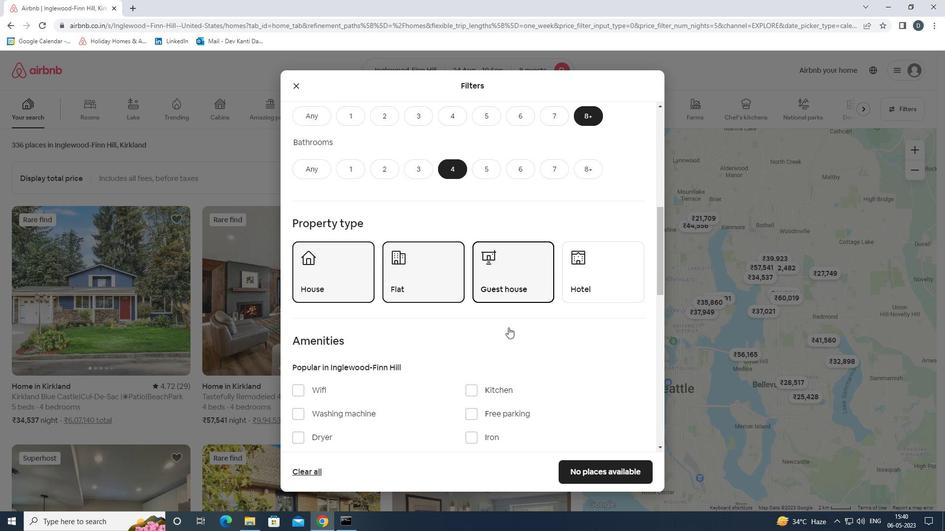 
Action: Mouse moved to (317, 286)
Screenshot: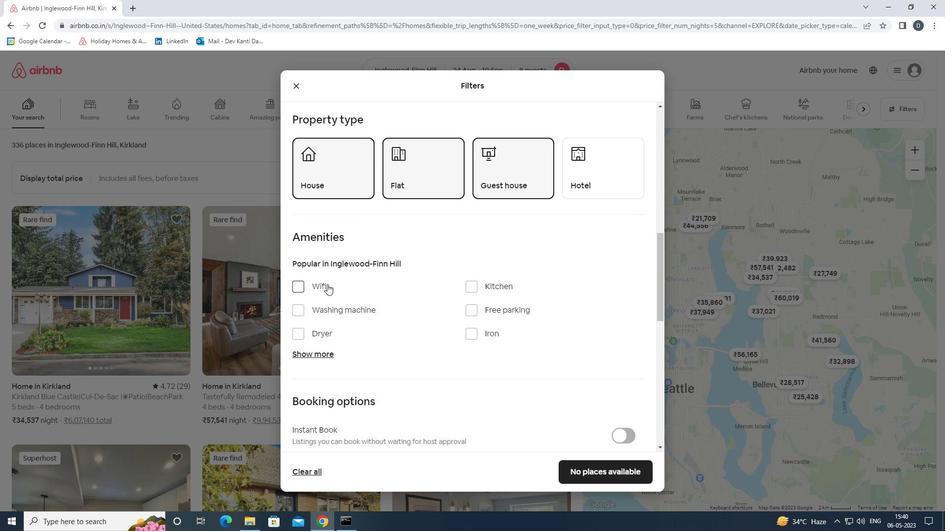 
Action: Mouse pressed left at (317, 286)
Screenshot: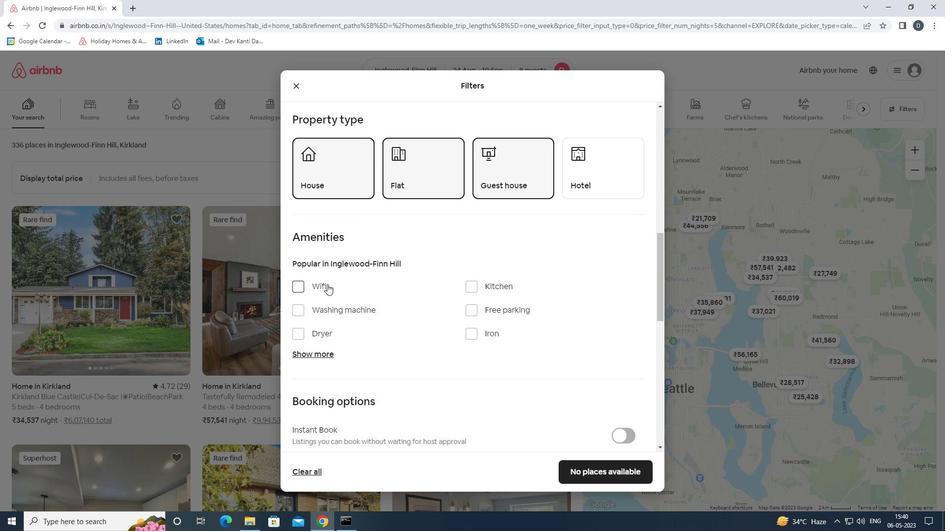 
Action: Mouse moved to (476, 312)
Screenshot: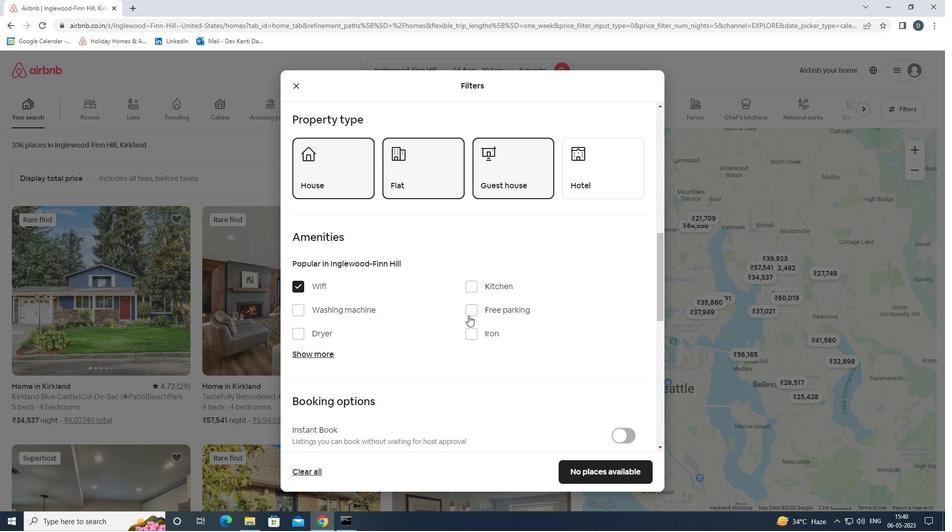 
Action: Mouse pressed left at (476, 312)
Screenshot: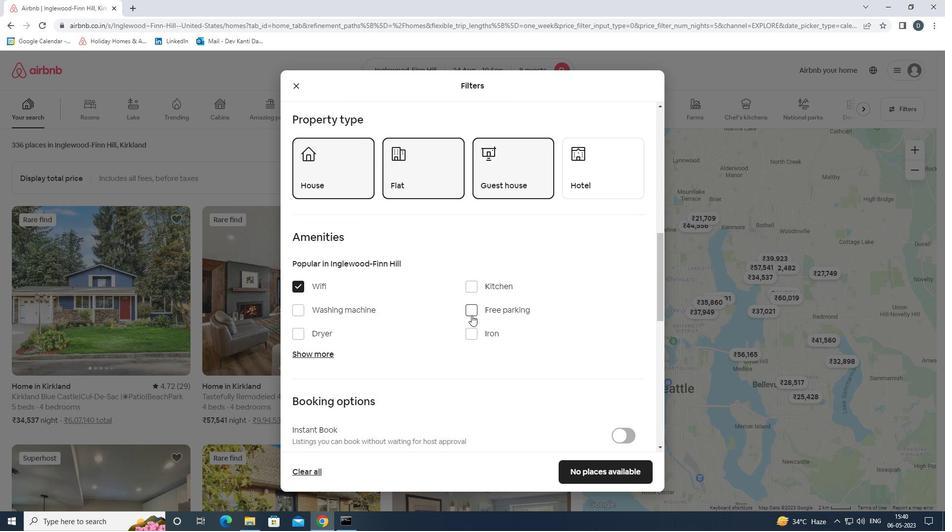 
Action: Mouse moved to (326, 353)
Screenshot: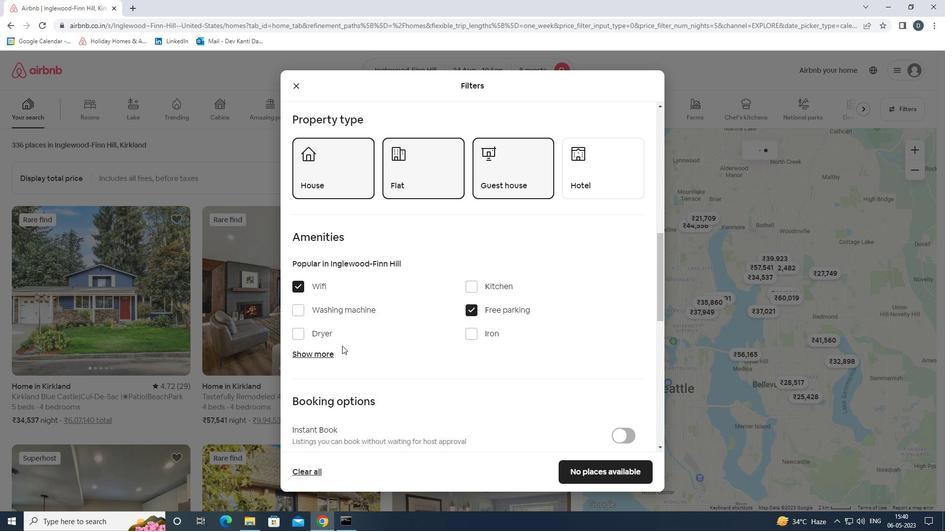 
Action: Mouse pressed left at (326, 353)
Screenshot: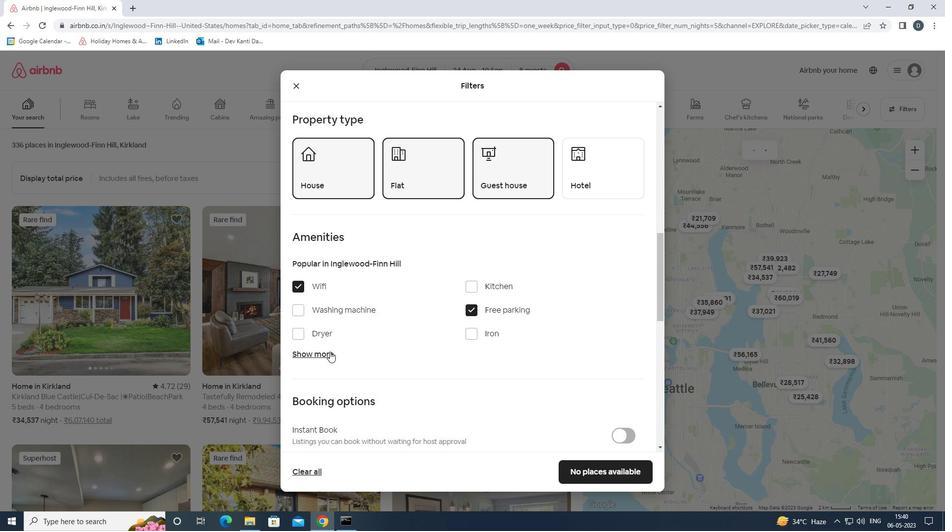 
Action: Mouse moved to (419, 353)
Screenshot: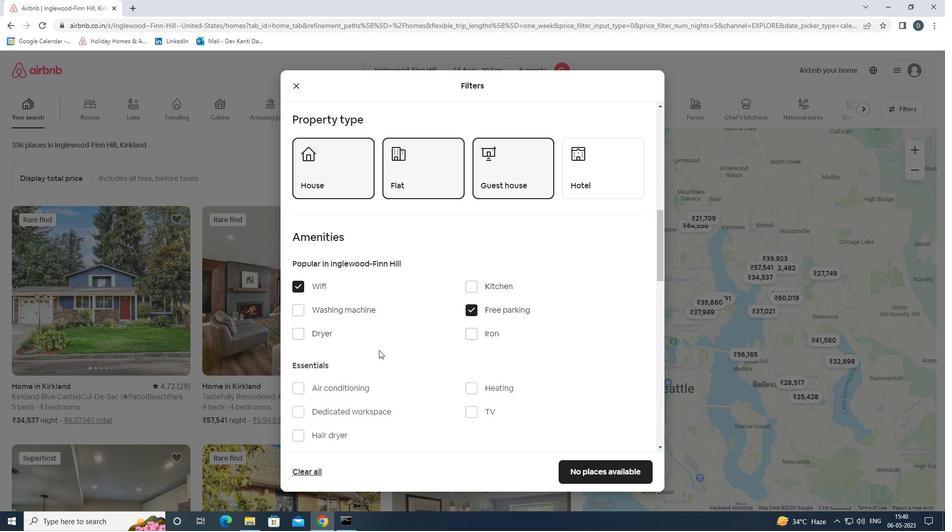 
Action: Mouse scrolled (419, 353) with delta (0, 0)
Screenshot: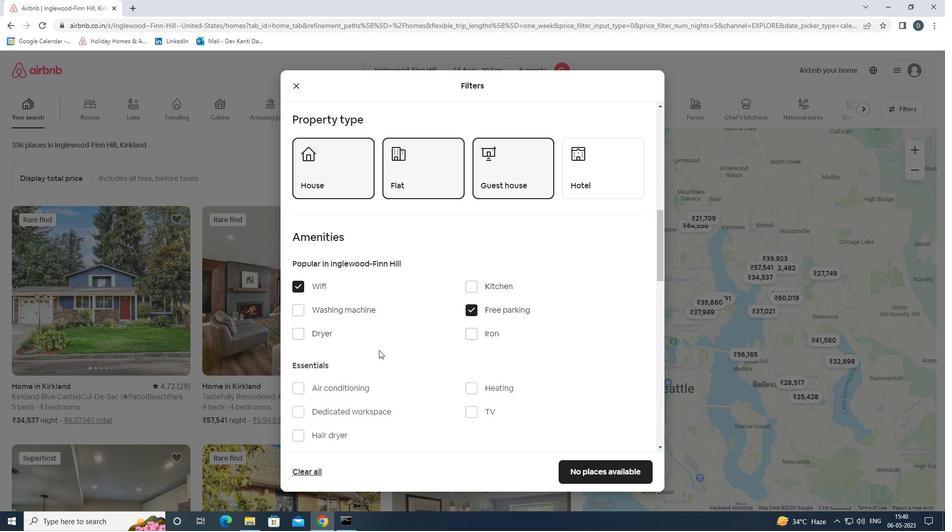 
Action: Mouse moved to (474, 359)
Screenshot: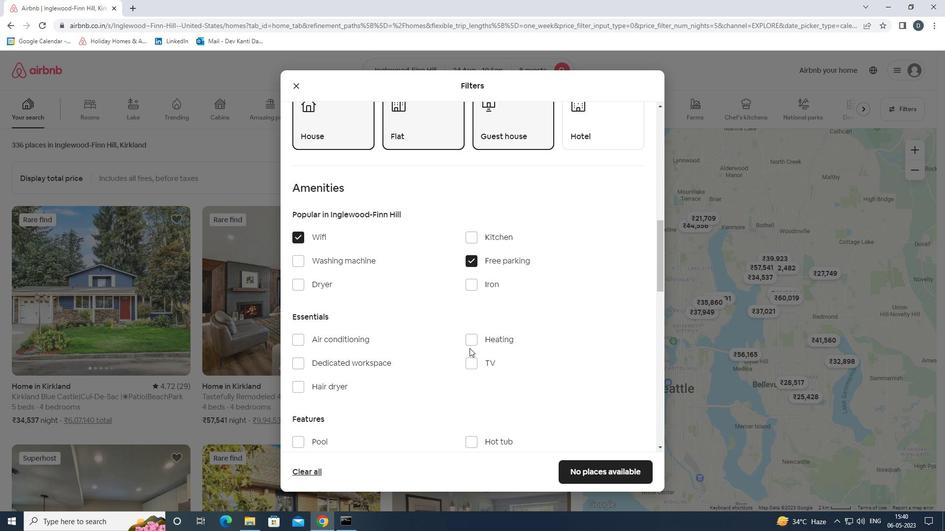 
Action: Mouse pressed left at (474, 359)
Screenshot: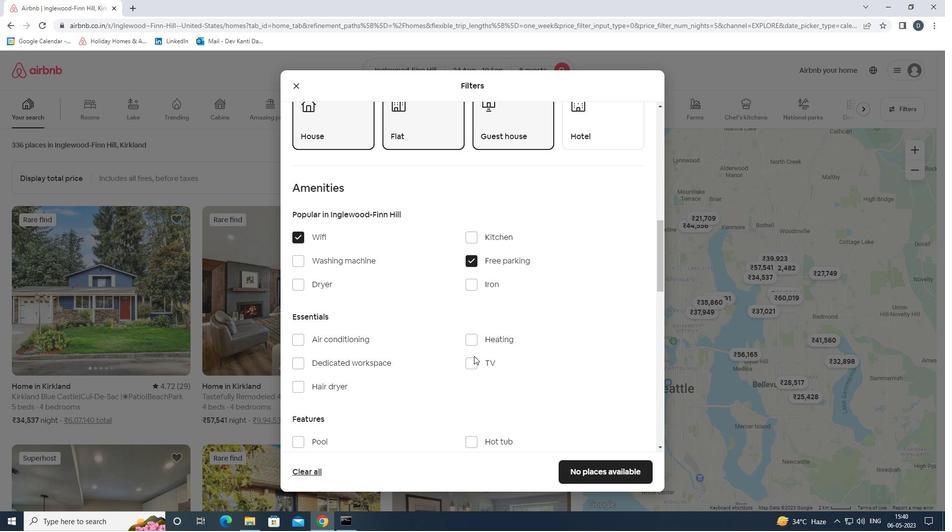 
Action: Mouse scrolled (474, 358) with delta (0, 0)
Screenshot: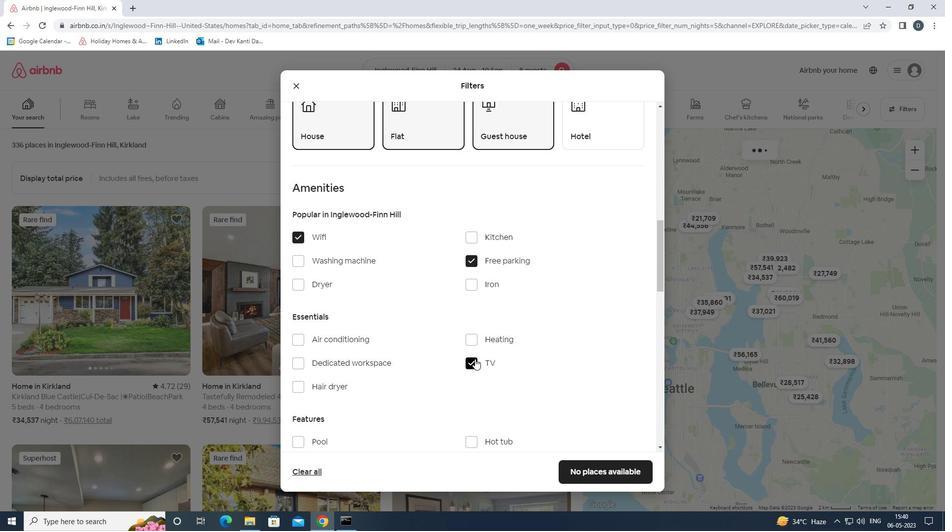 
Action: Mouse scrolled (474, 358) with delta (0, 0)
Screenshot: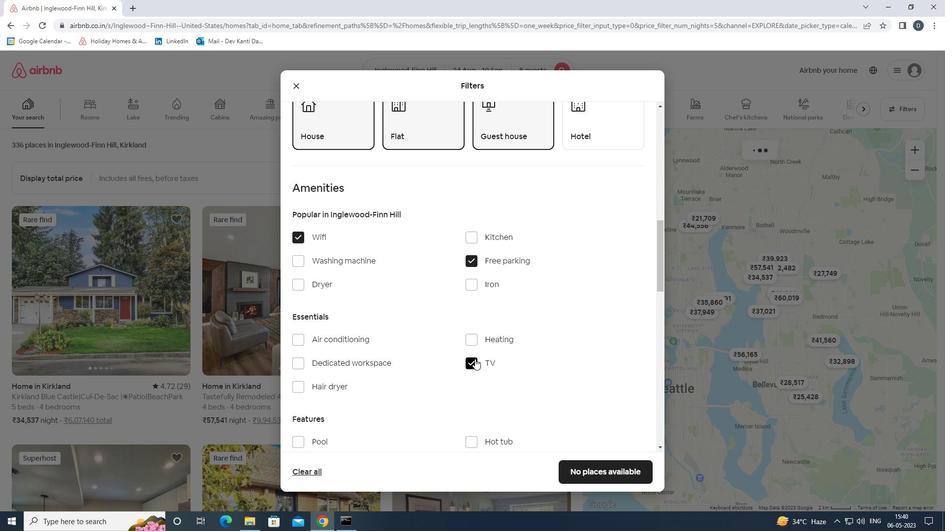 
Action: Mouse moved to (474, 359)
Screenshot: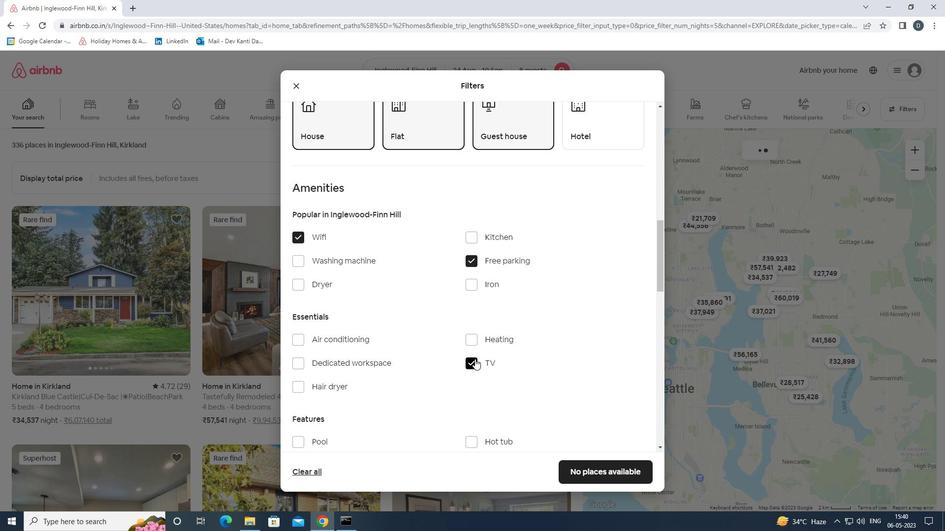 
Action: Mouse scrolled (474, 358) with delta (0, 0)
Screenshot: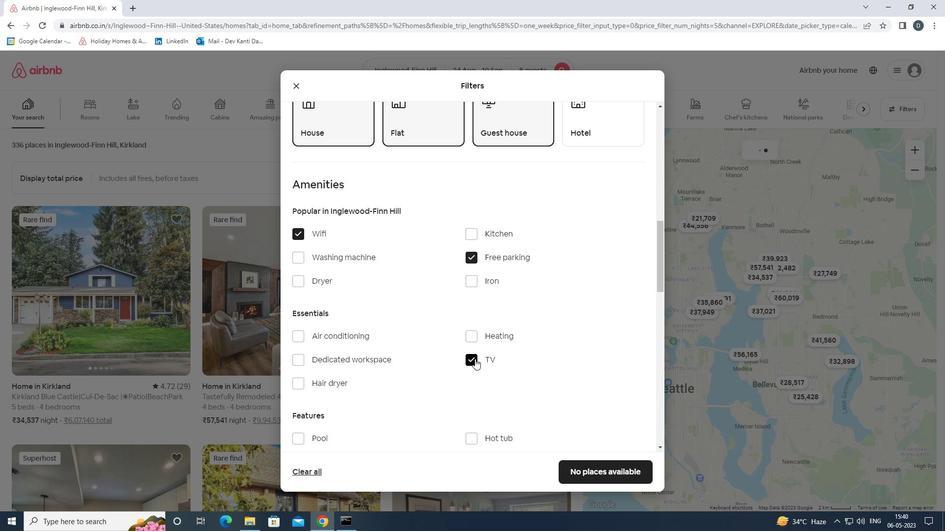 
Action: Mouse moved to (318, 342)
Screenshot: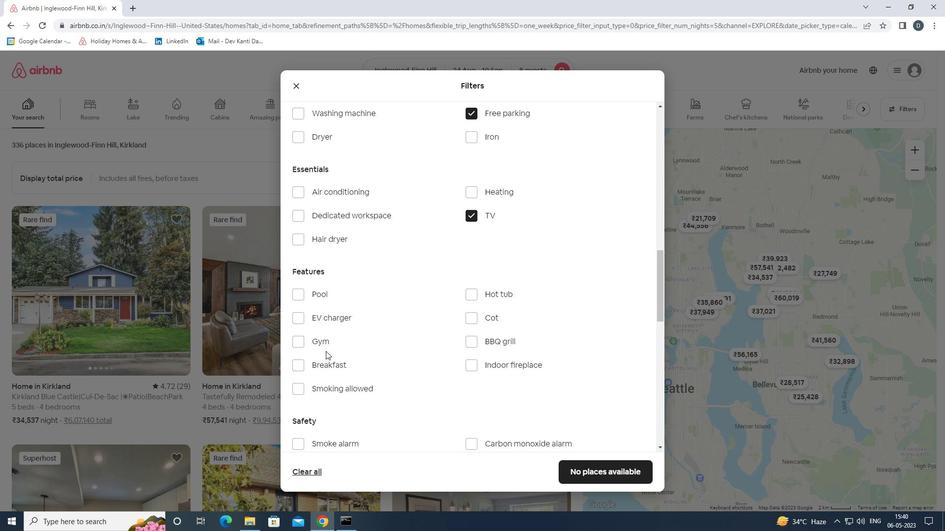 
Action: Mouse pressed left at (318, 342)
Screenshot: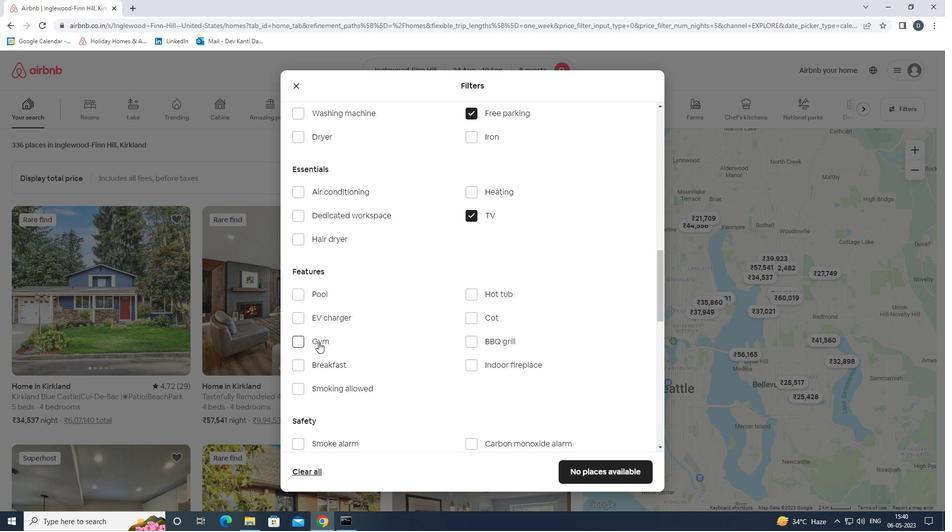 
Action: Mouse moved to (323, 366)
Screenshot: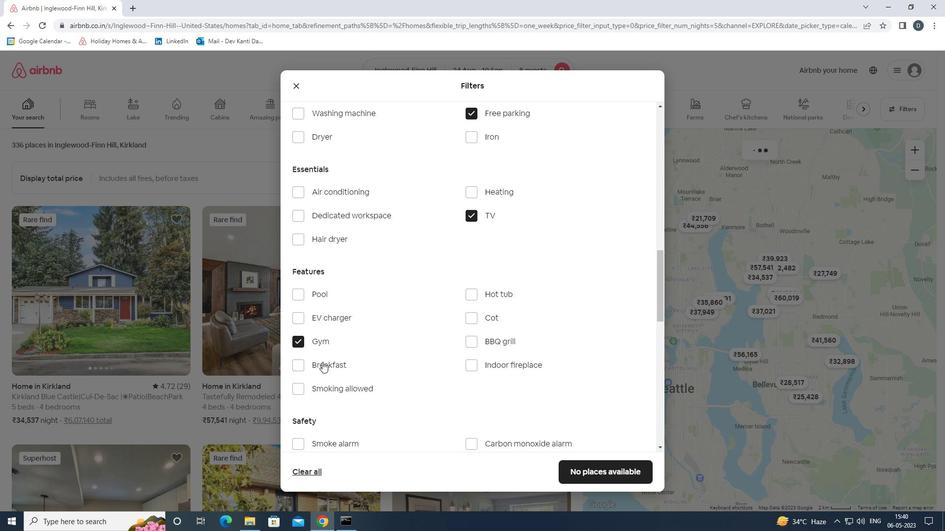 
Action: Mouse pressed left at (323, 366)
Screenshot: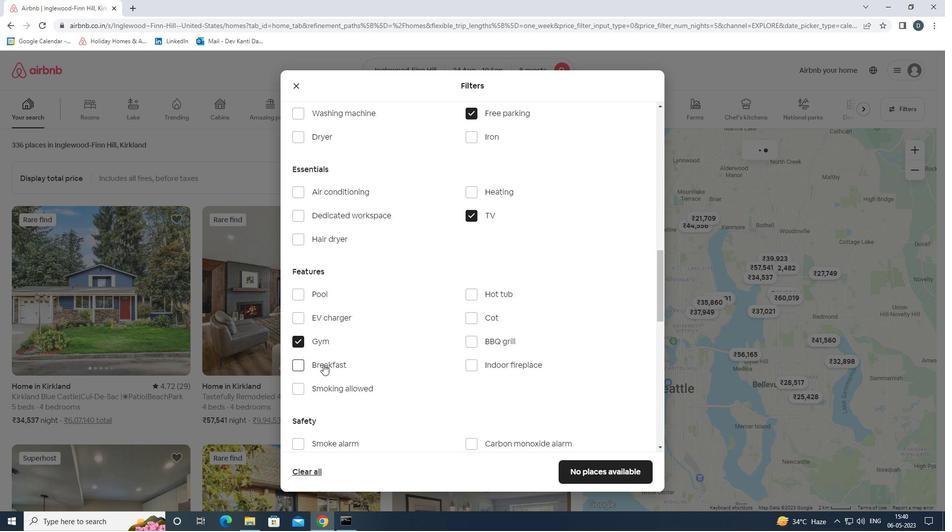 
Action: Mouse scrolled (323, 367) with delta (0, 0)
Screenshot: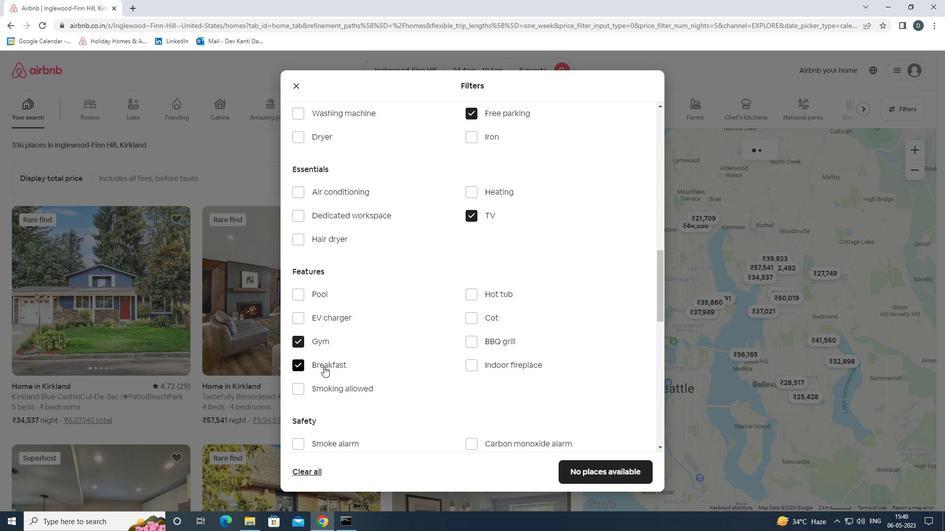 
Action: Mouse moved to (324, 366)
Screenshot: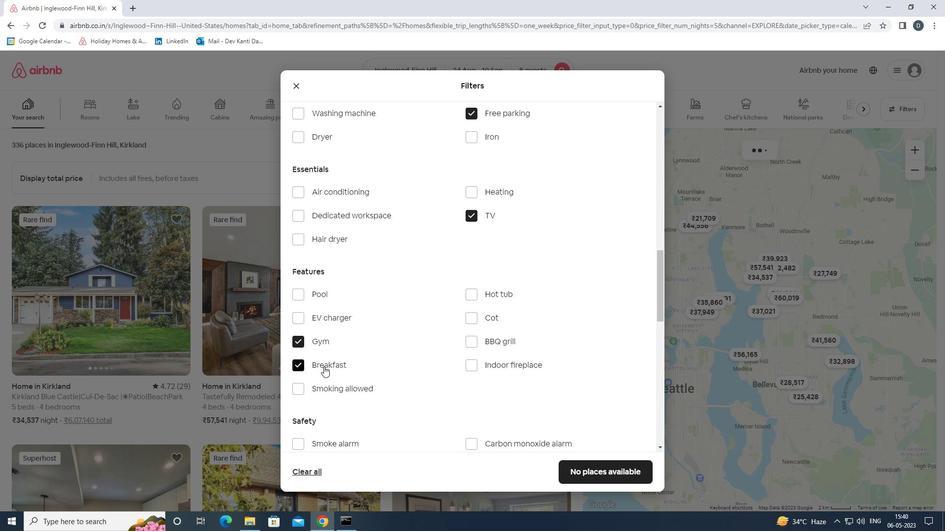 
Action: Mouse scrolled (324, 367) with delta (0, 0)
Screenshot: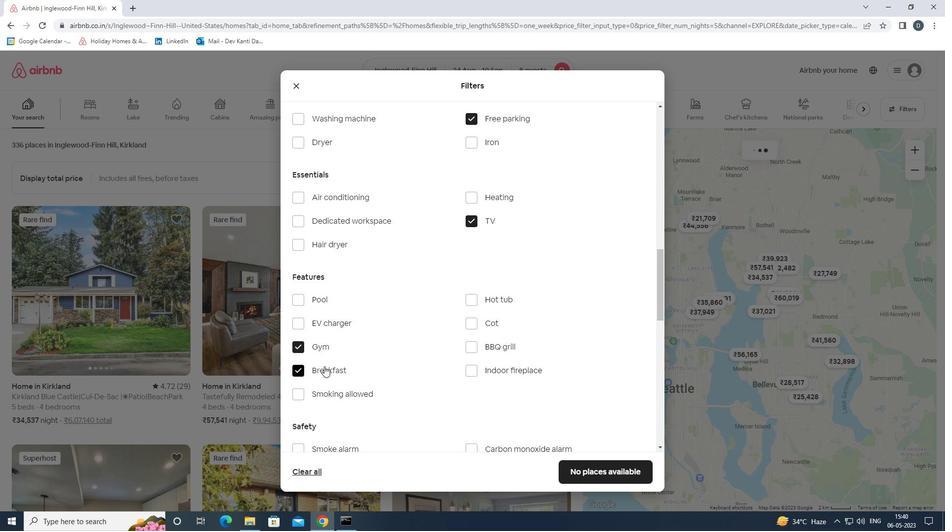 
Action: Mouse scrolled (324, 366) with delta (0, 0)
Screenshot: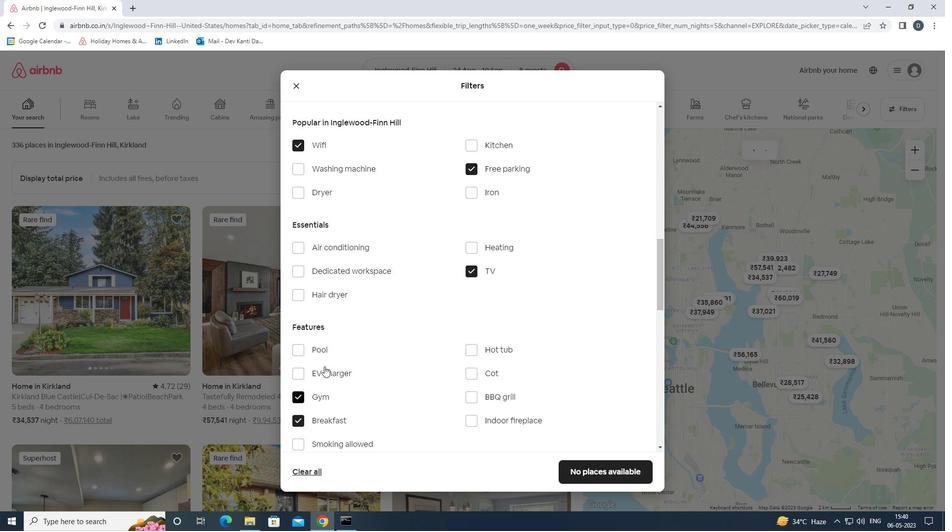 
Action: Mouse scrolled (324, 366) with delta (0, 0)
Screenshot: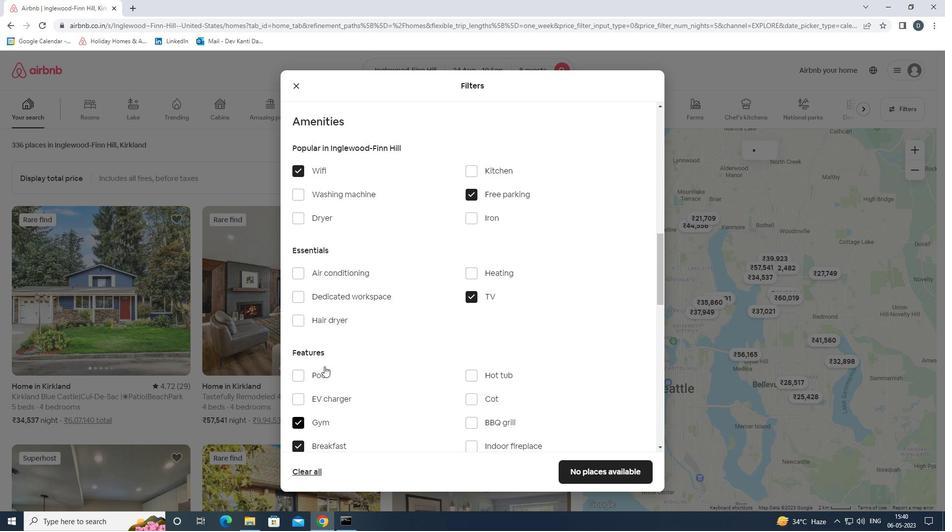 
Action: Mouse scrolled (324, 366) with delta (0, 0)
Screenshot: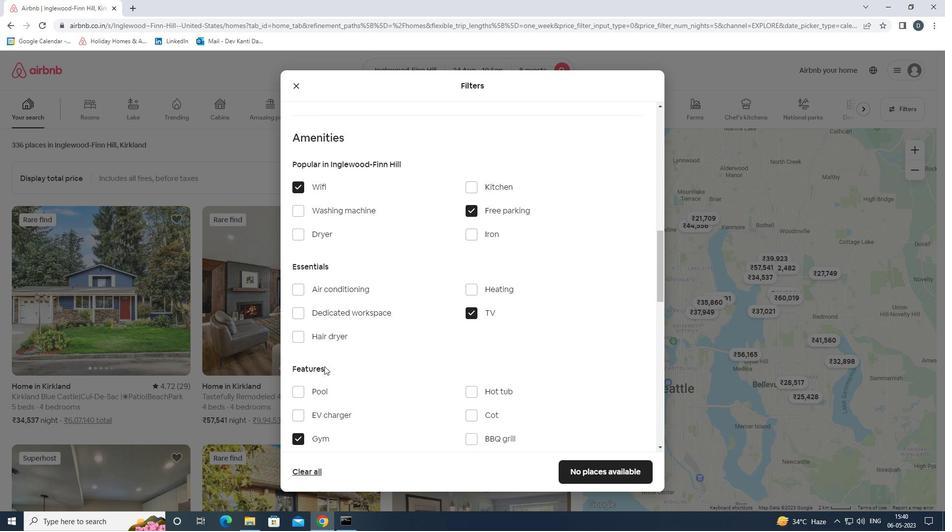 
Action: Mouse moved to (436, 351)
Screenshot: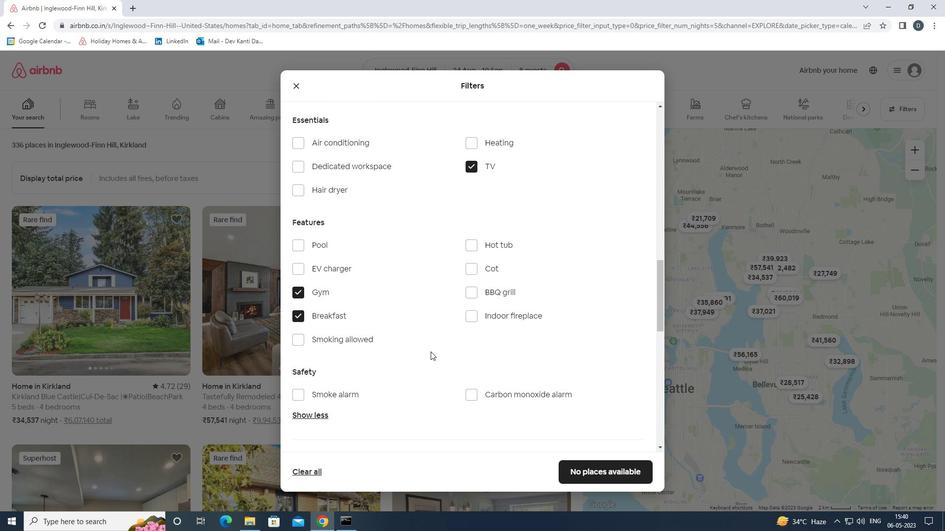 
Action: Mouse scrolled (436, 351) with delta (0, 0)
Screenshot: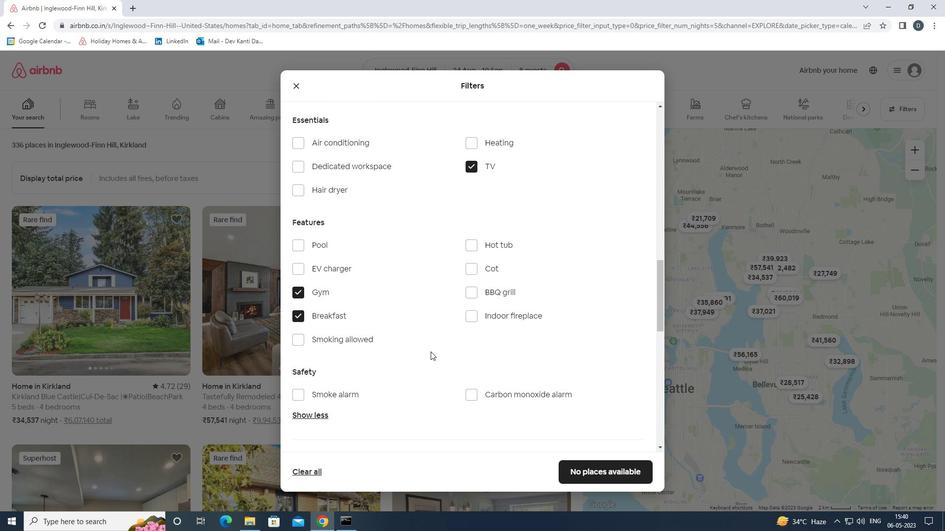 
Action: Mouse moved to (439, 351)
Screenshot: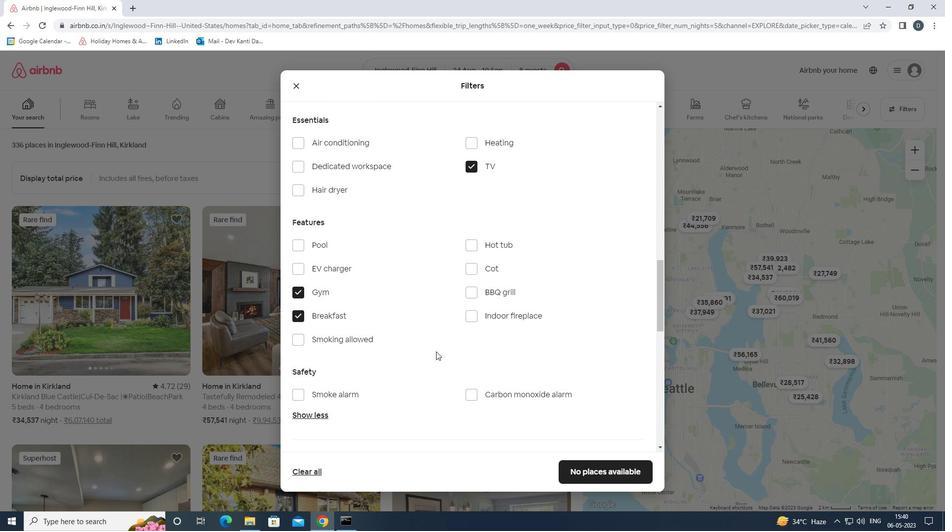 
Action: Mouse scrolled (439, 351) with delta (0, 0)
Screenshot: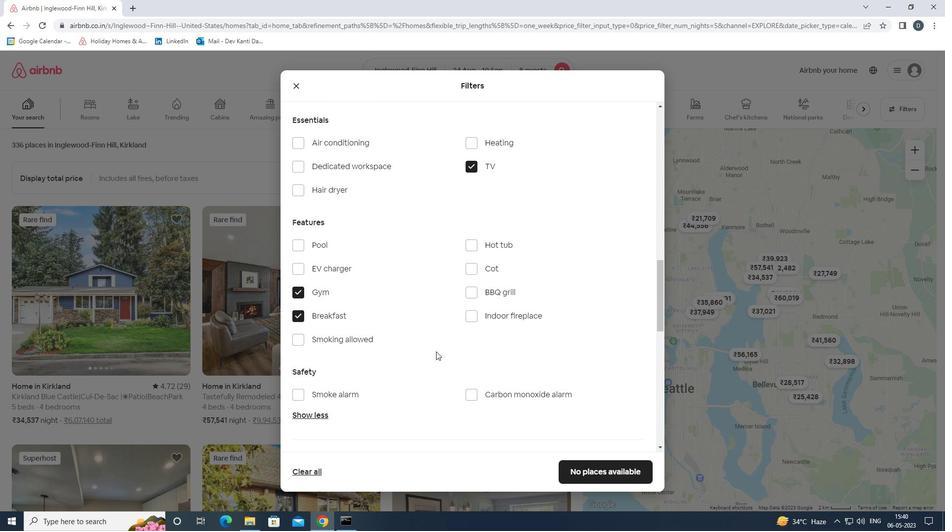 
Action: Mouse moved to (444, 351)
Screenshot: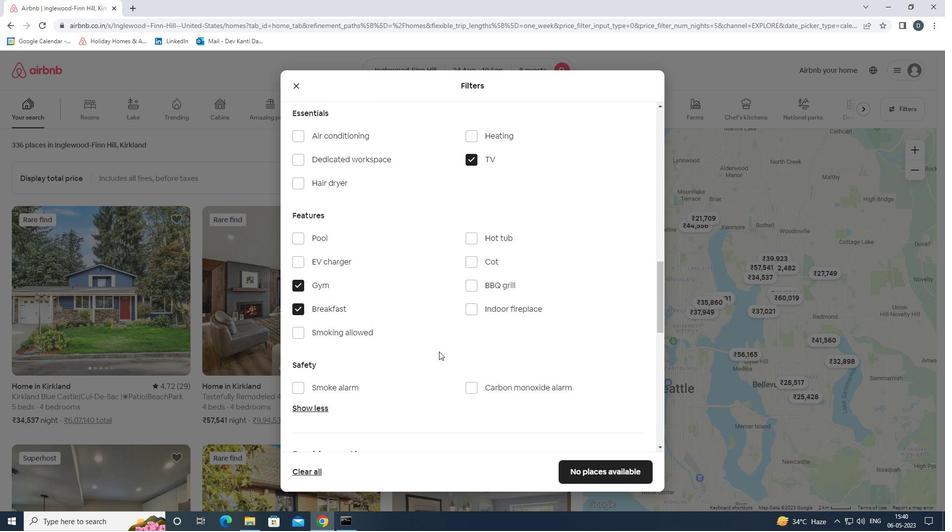 
Action: Mouse scrolled (444, 351) with delta (0, 0)
Screenshot: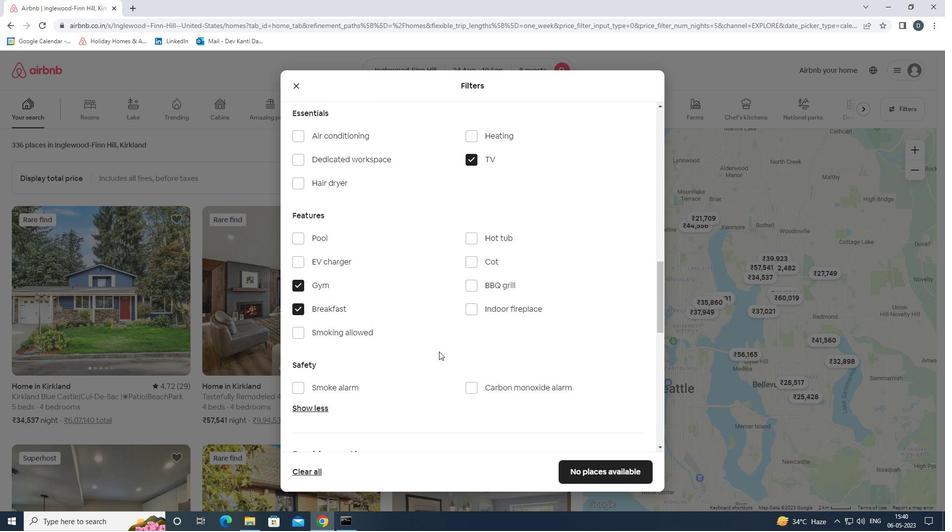 
Action: Mouse moved to (467, 351)
Screenshot: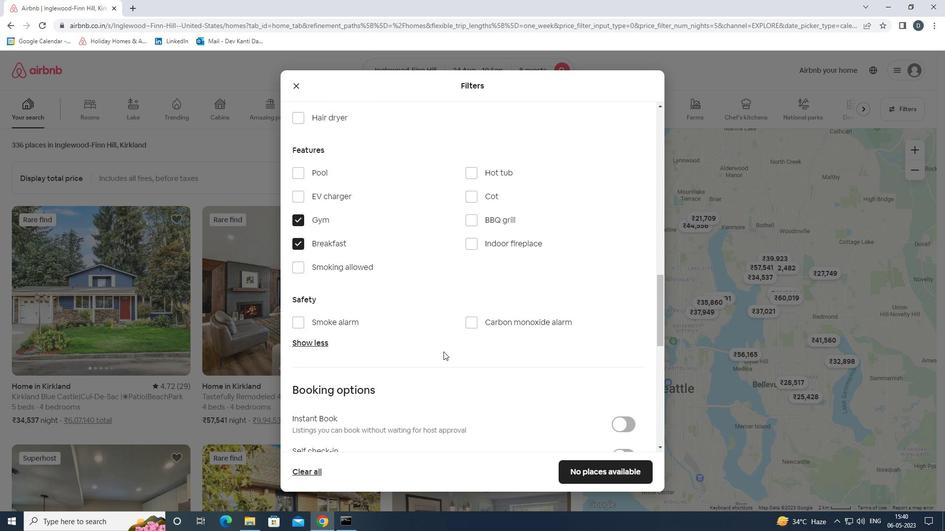 
Action: Mouse scrolled (467, 351) with delta (0, 0)
Screenshot: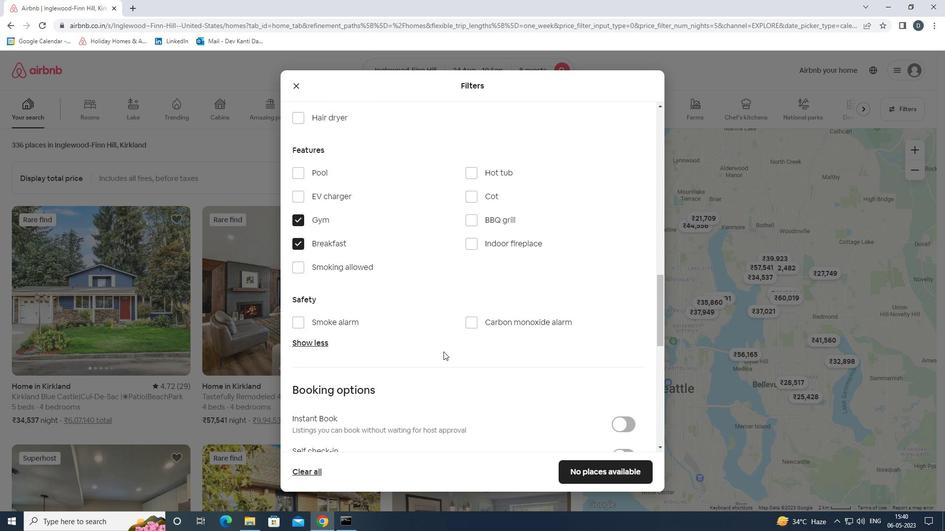 
Action: Mouse moved to (626, 331)
Screenshot: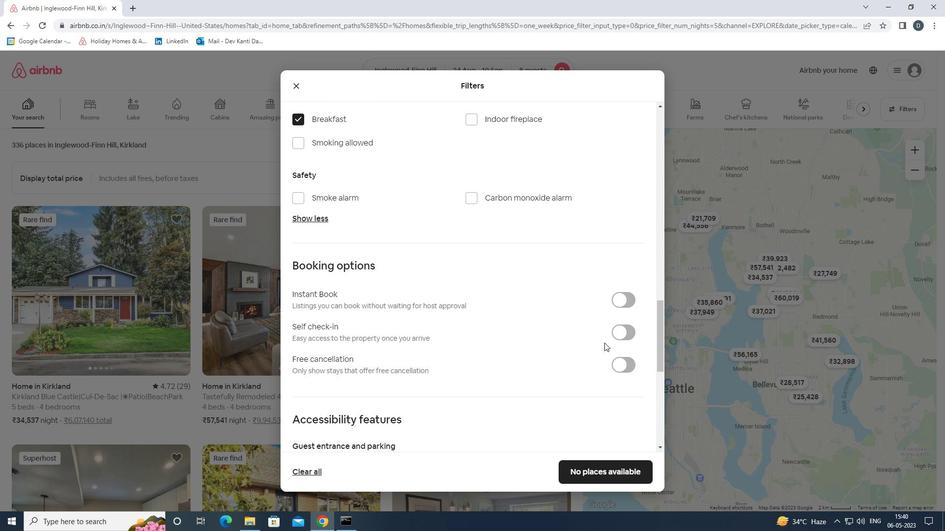 
Action: Mouse pressed left at (626, 331)
Screenshot: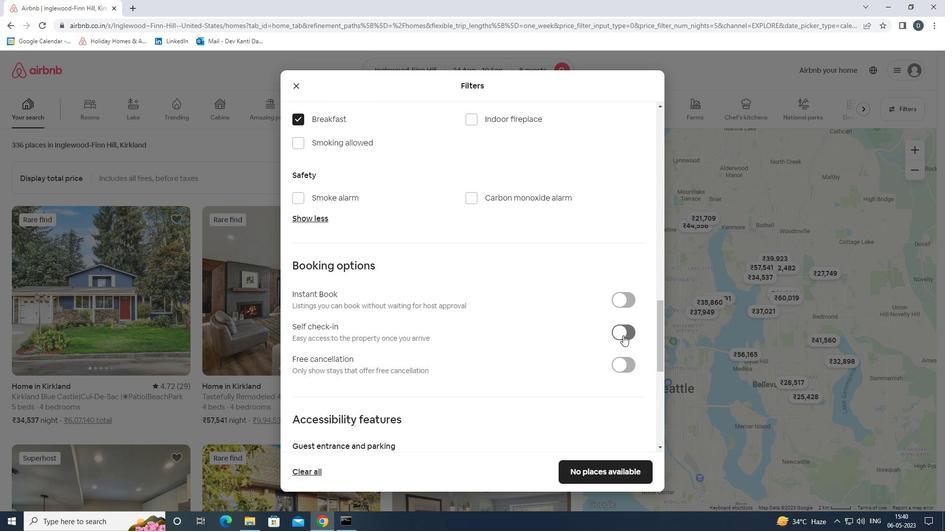 
Action: Mouse moved to (623, 331)
Screenshot: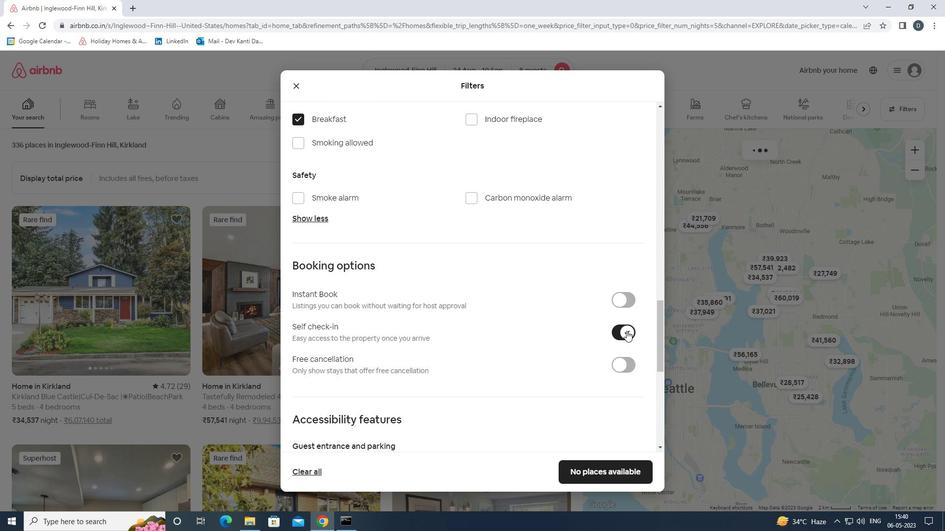 
Action: Mouse scrolled (623, 331) with delta (0, 0)
Screenshot: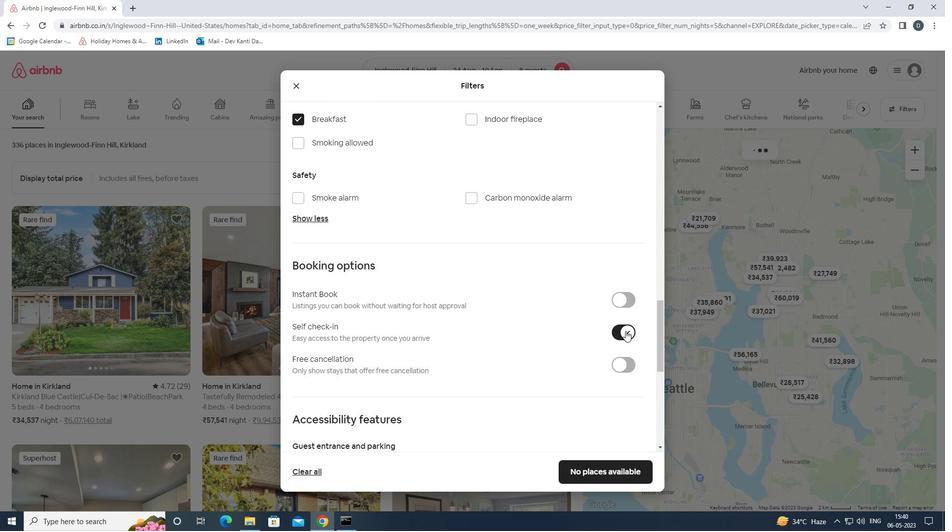 
Action: Mouse scrolled (623, 331) with delta (0, 0)
Screenshot: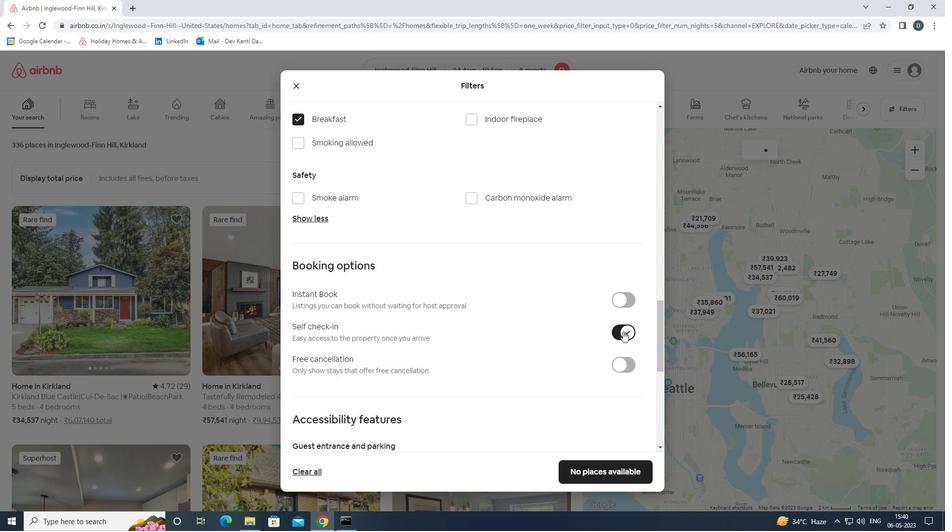 
Action: Mouse scrolled (623, 331) with delta (0, 0)
Screenshot: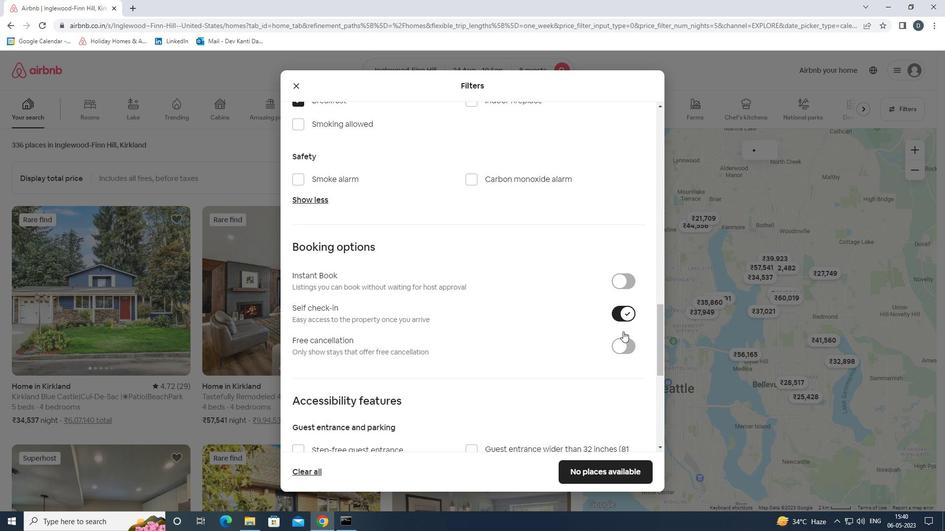 
Action: Mouse moved to (621, 331)
Screenshot: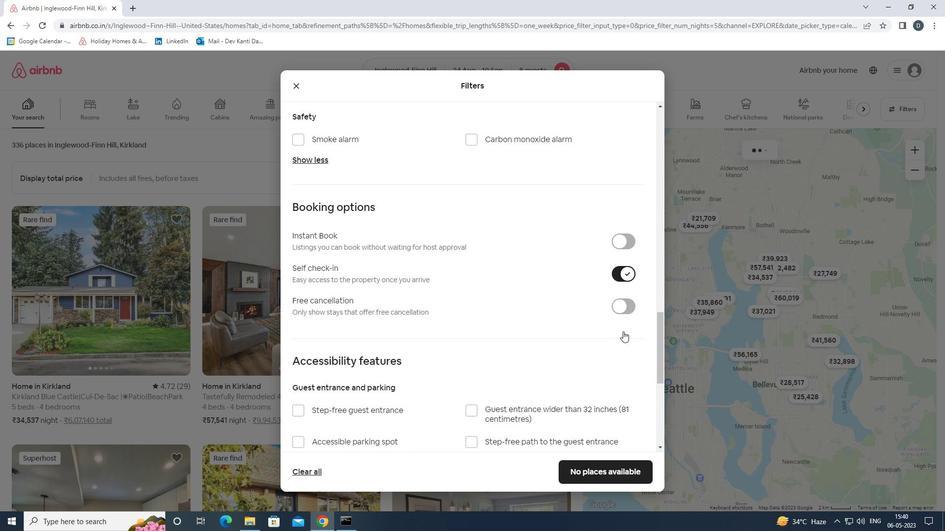
Action: Mouse scrolled (621, 331) with delta (0, 0)
Screenshot: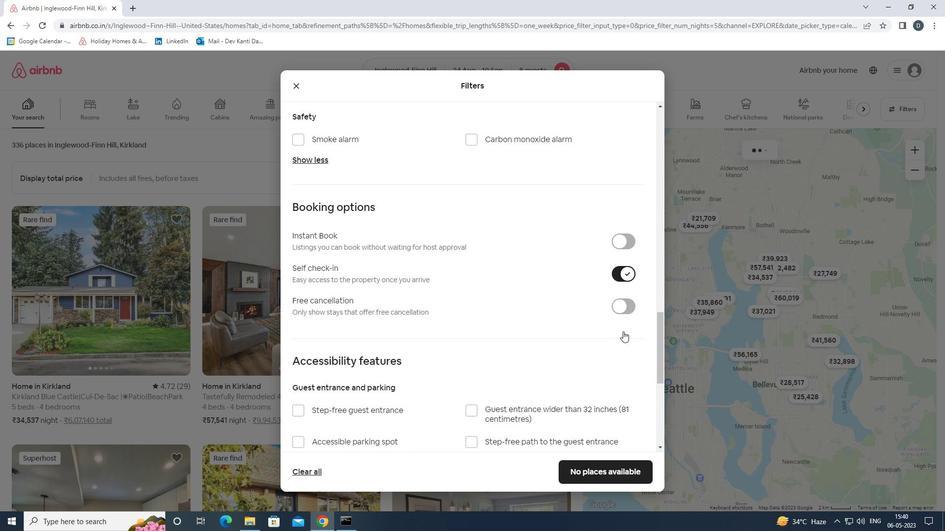 
Action: Mouse moved to (617, 331)
Screenshot: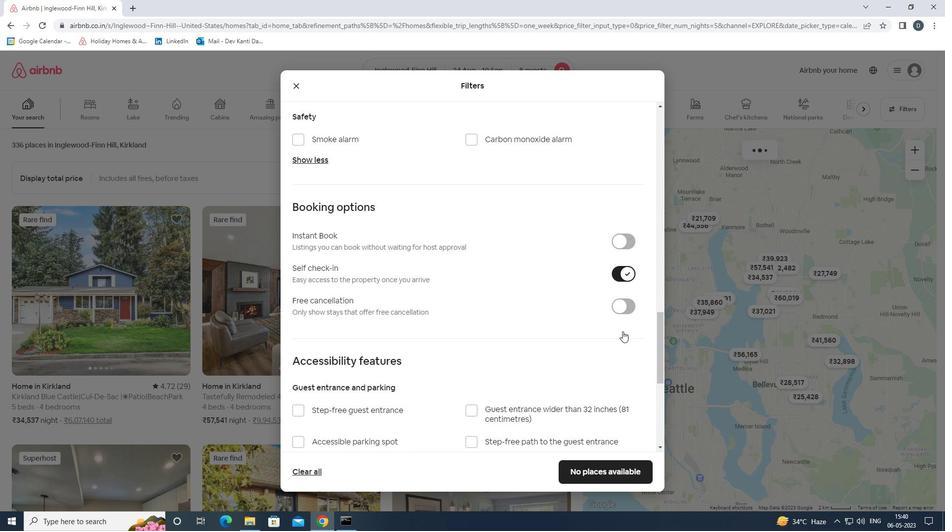 
Action: Mouse scrolled (617, 331) with delta (0, 0)
Screenshot: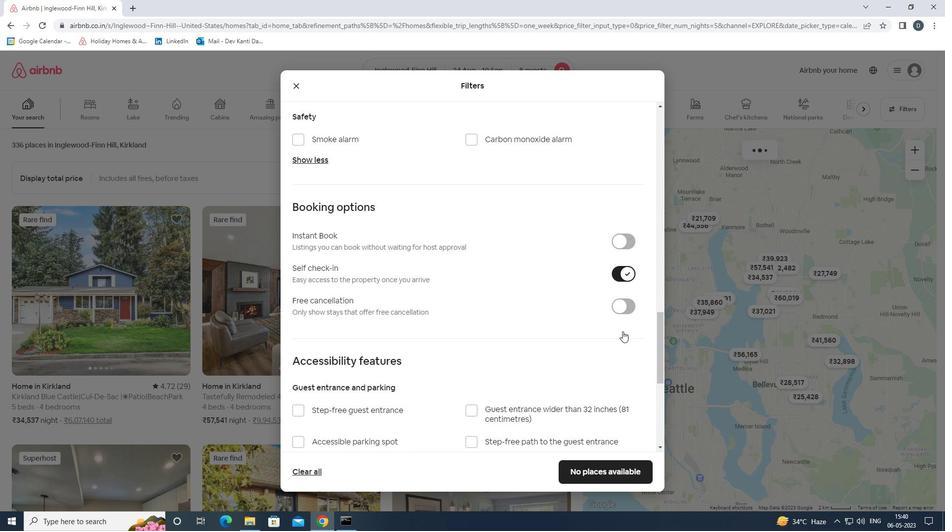 
Action: Mouse moved to (613, 330)
Screenshot: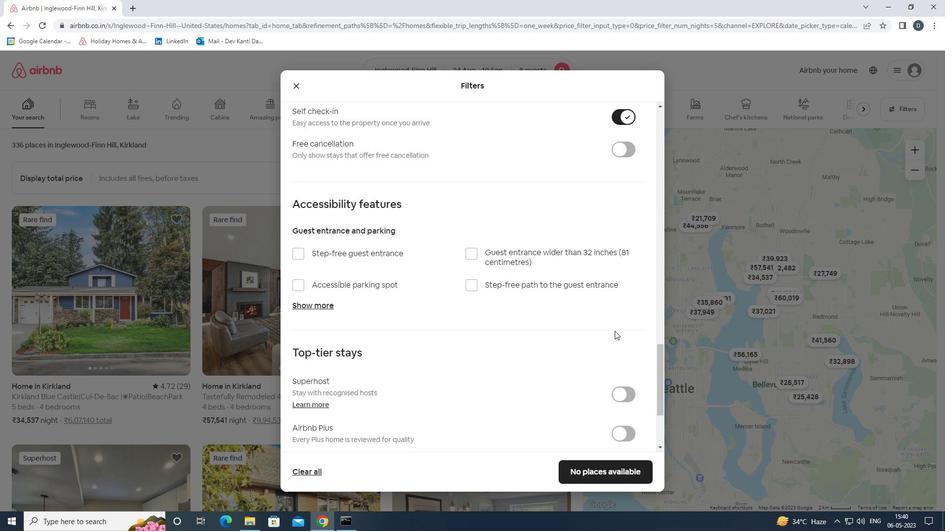 
Action: Mouse scrolled (613, 330) with delta (0, 0)
Screenshot: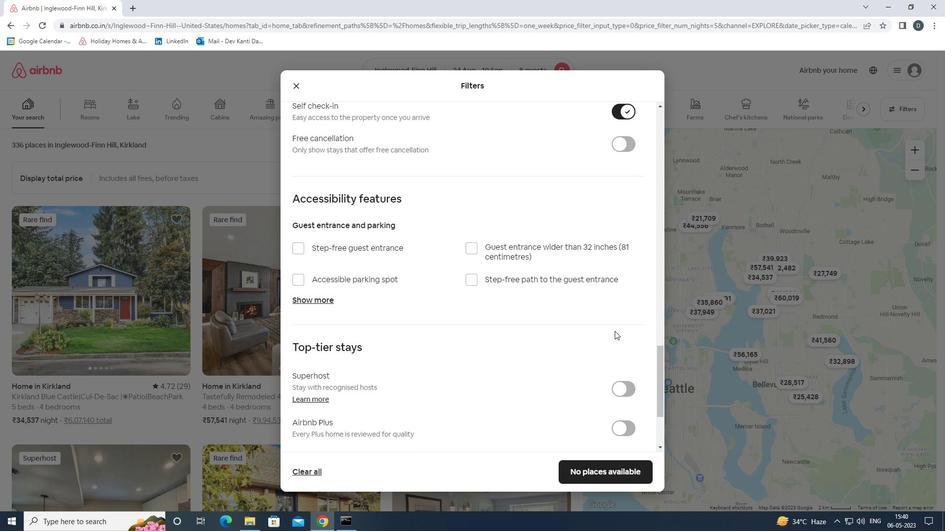
Action: Mouse scrolled (613, 330) with delta (0, 0)
Screenshot: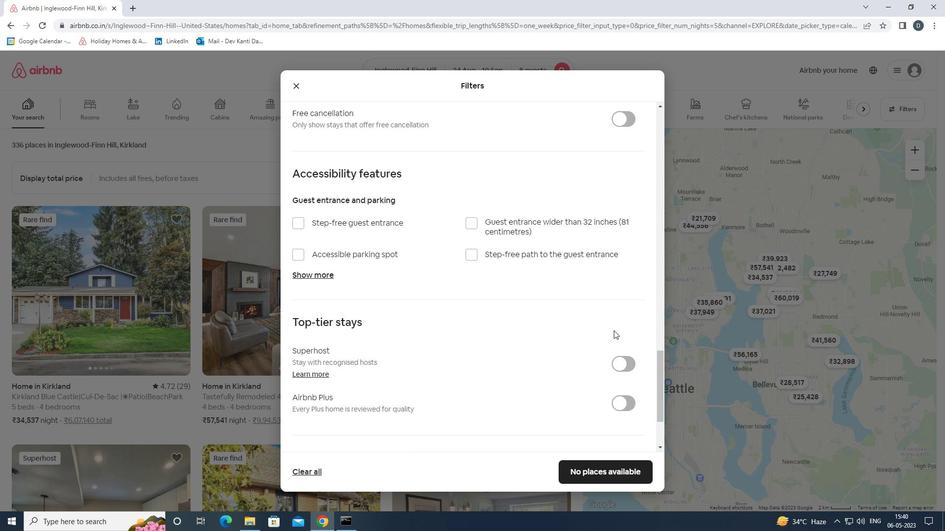 
Action: Mouse scrolled (613, 330) with delta (0, 0)
Screenshot: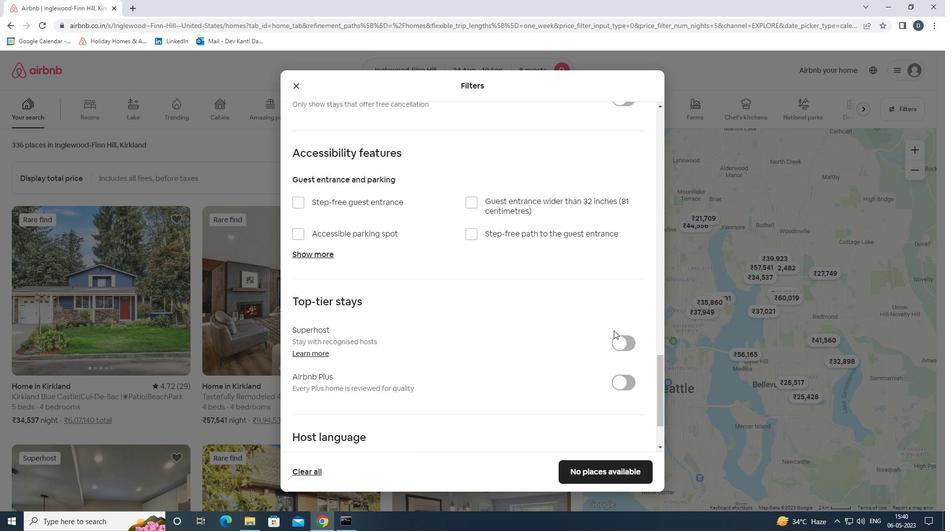 
Action: Mouse moved to (613, 330)
Screenshot: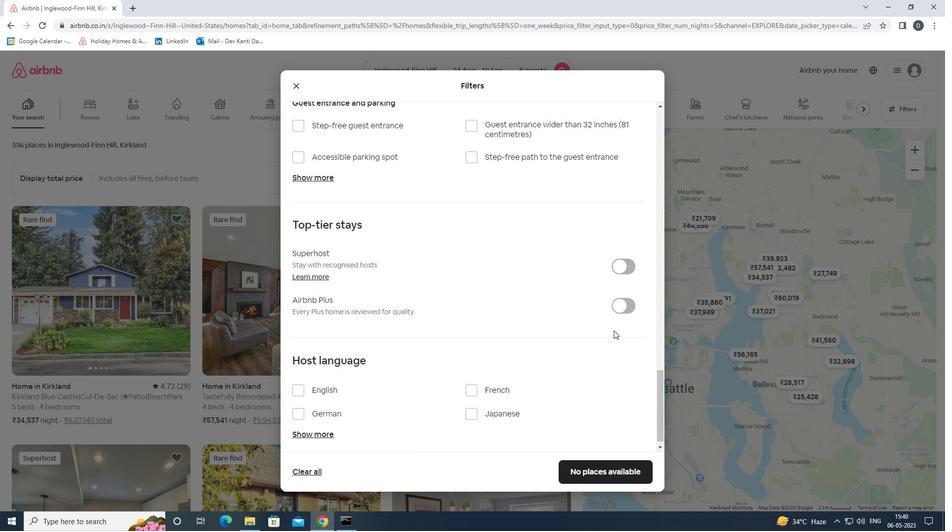 
Action: Mouse scrolled (613, 330) with delta (0, 0)
Screenshot: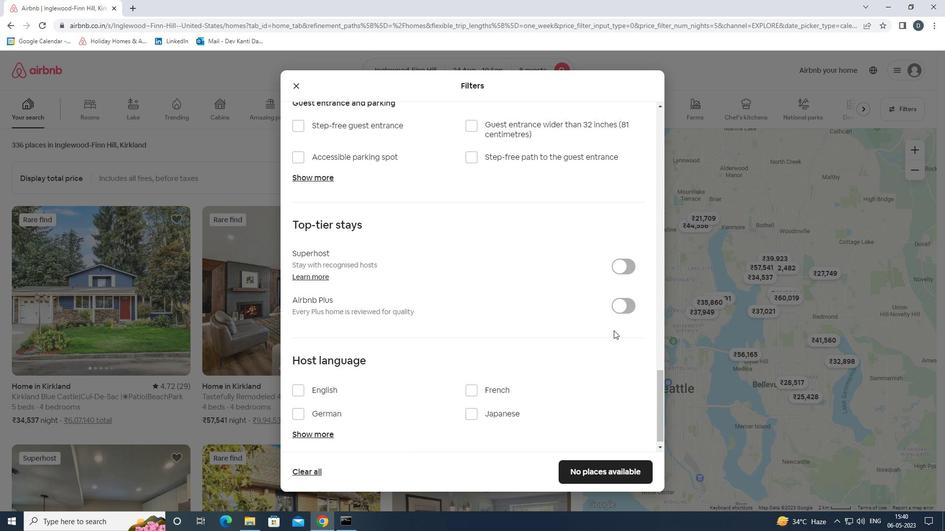 
Action: Mouse moved to (319, 381)
Screenshot: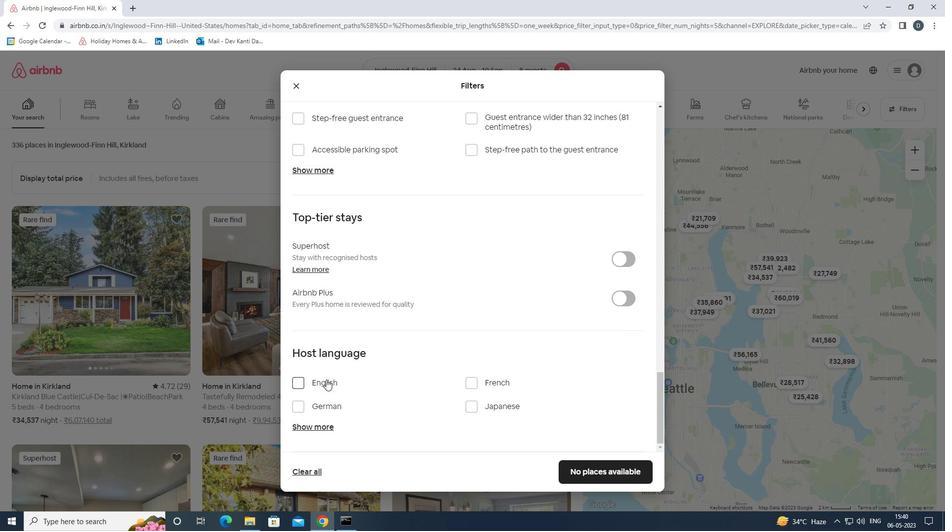 
Action: Mouse pressed left at (319, 381)
Screenshot: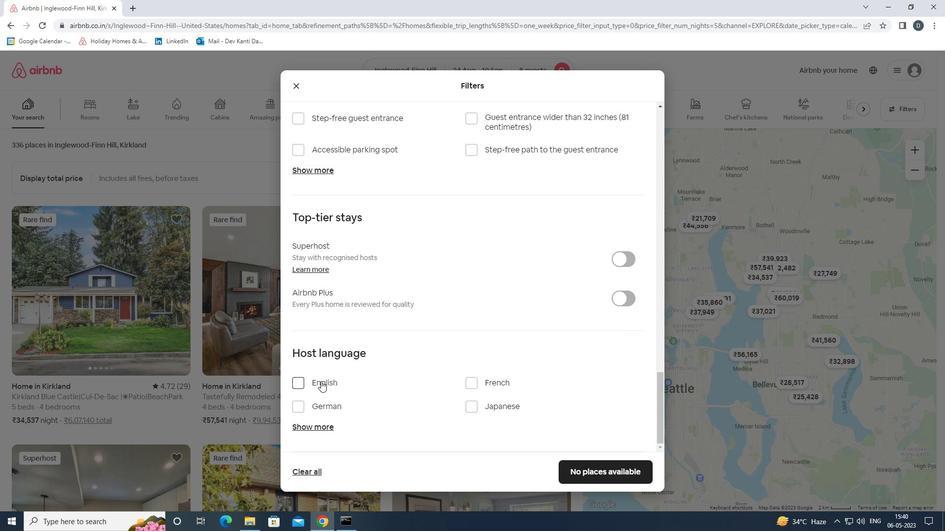 
Action: Mouse moved to (586, 477)
Screenshot: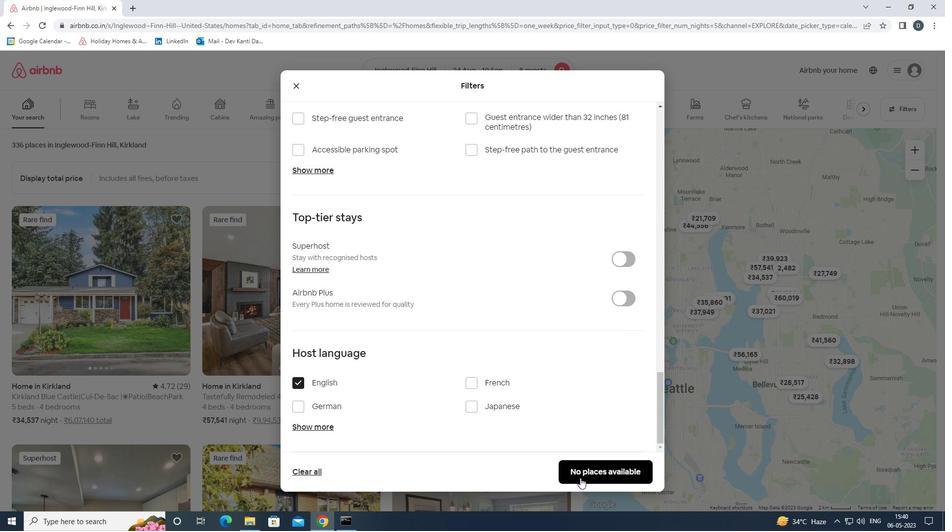 
Action: Mouse pressed left at (586, 477)
Screenshot: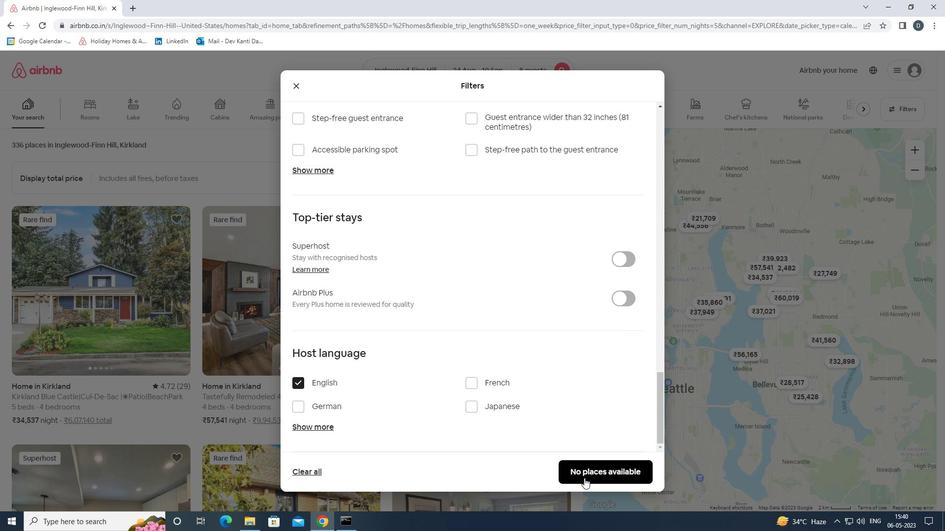 
Action: Mouse moved to (572, 411)
Screenshot: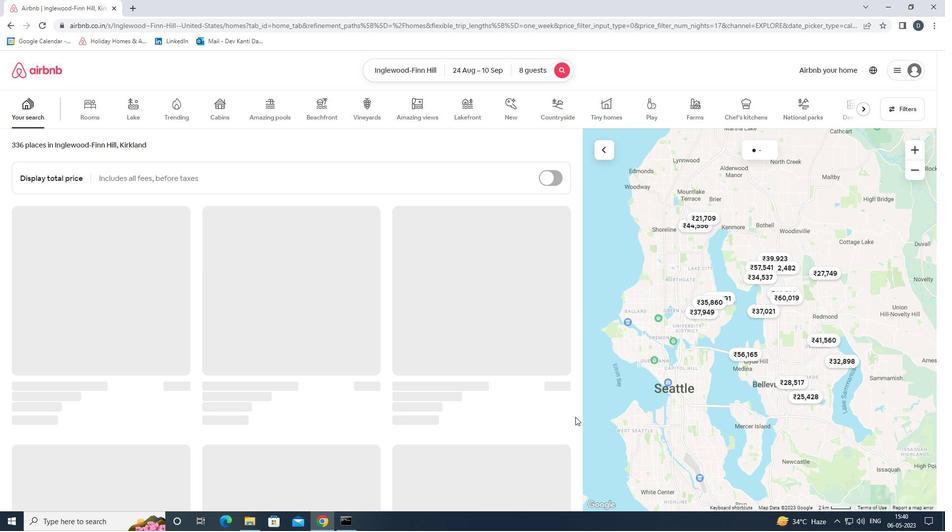 
